 Task: Add a condition where "Channel Is not WeChat" in recently solved tickets.
Action: Mouse moved to (114, 494)
Screenshot: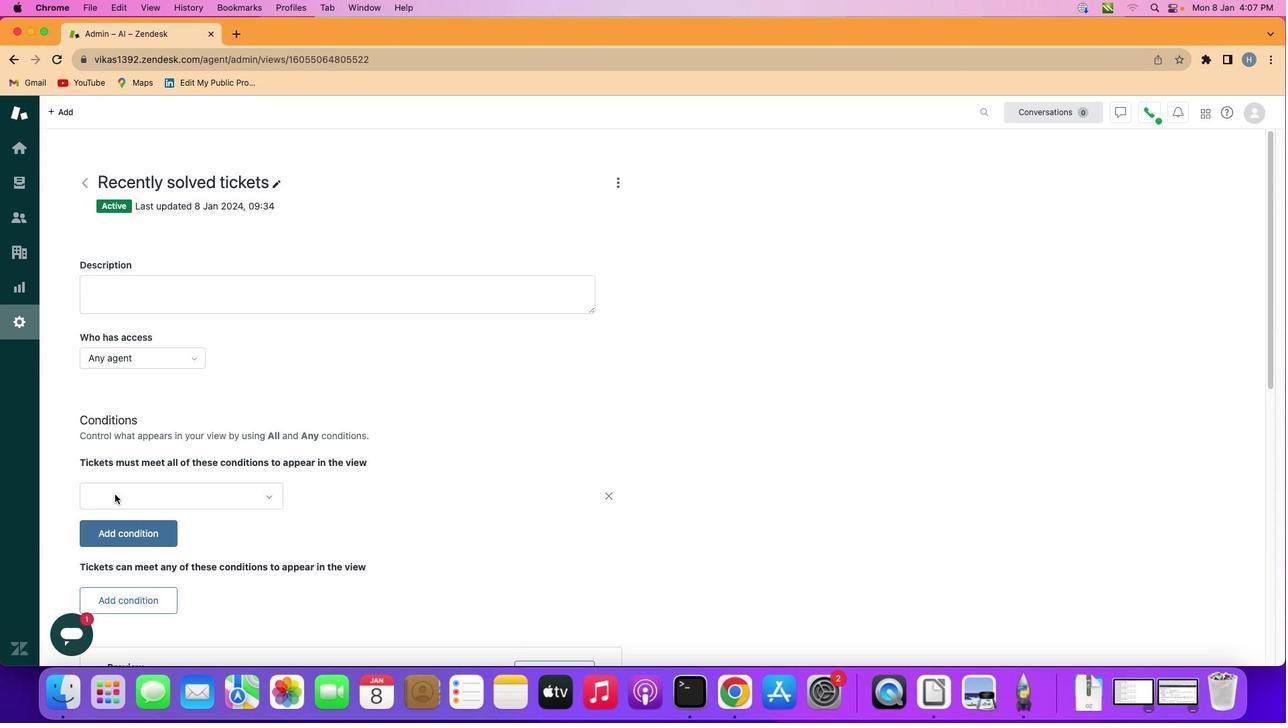 
Action: Mouse pressed left at (114, 494)
Screenshot: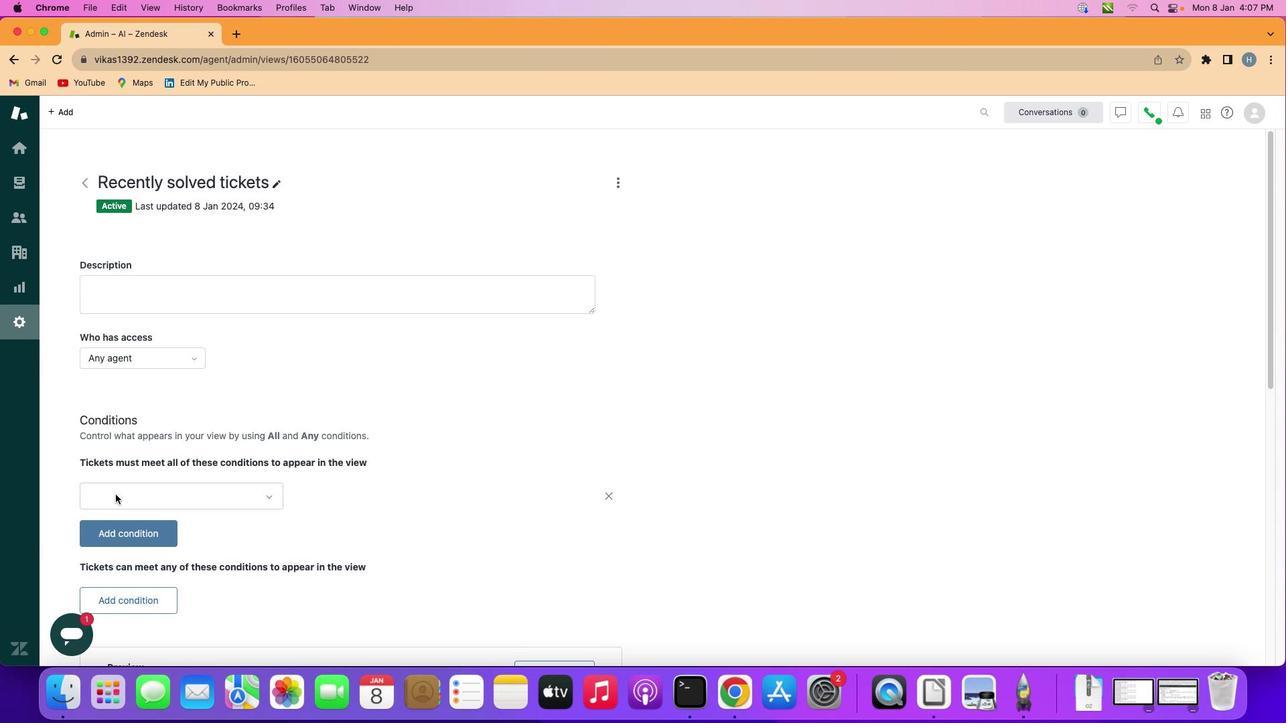 
Action: Mouse moved to (183, 489)
Screenshot: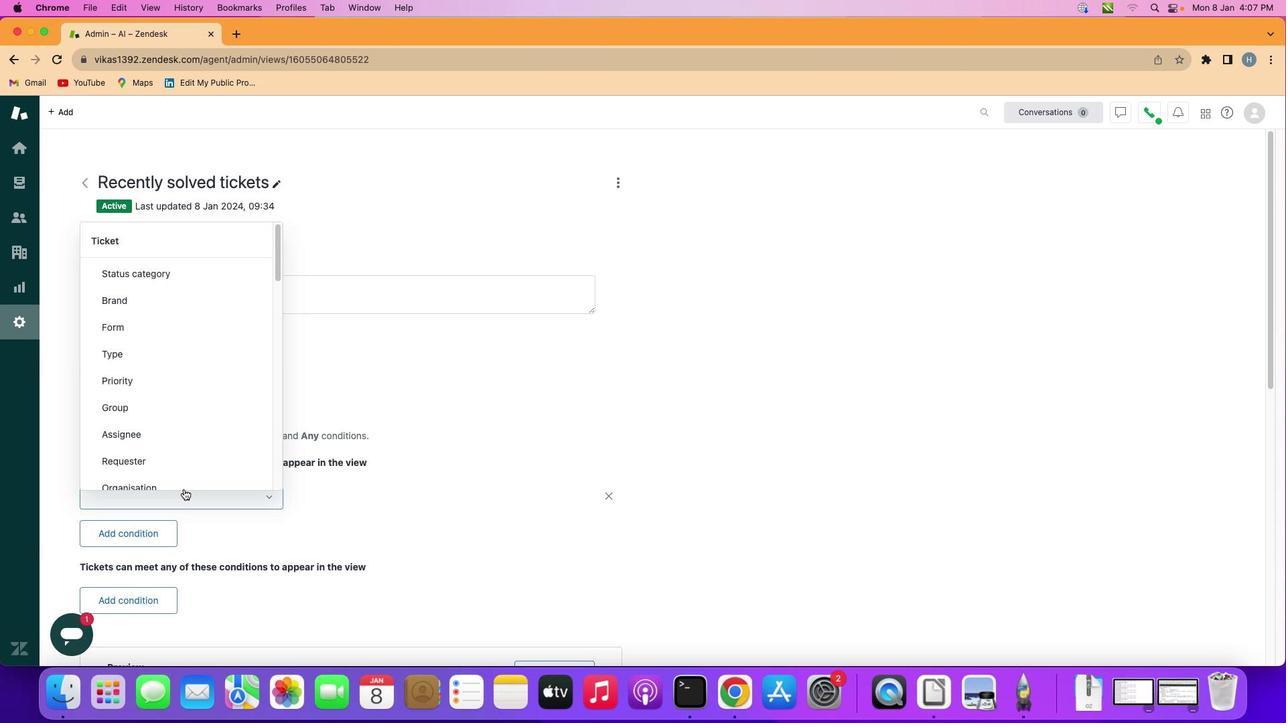 
Action: Mouse pressed left at (183, 489)
Screenshot: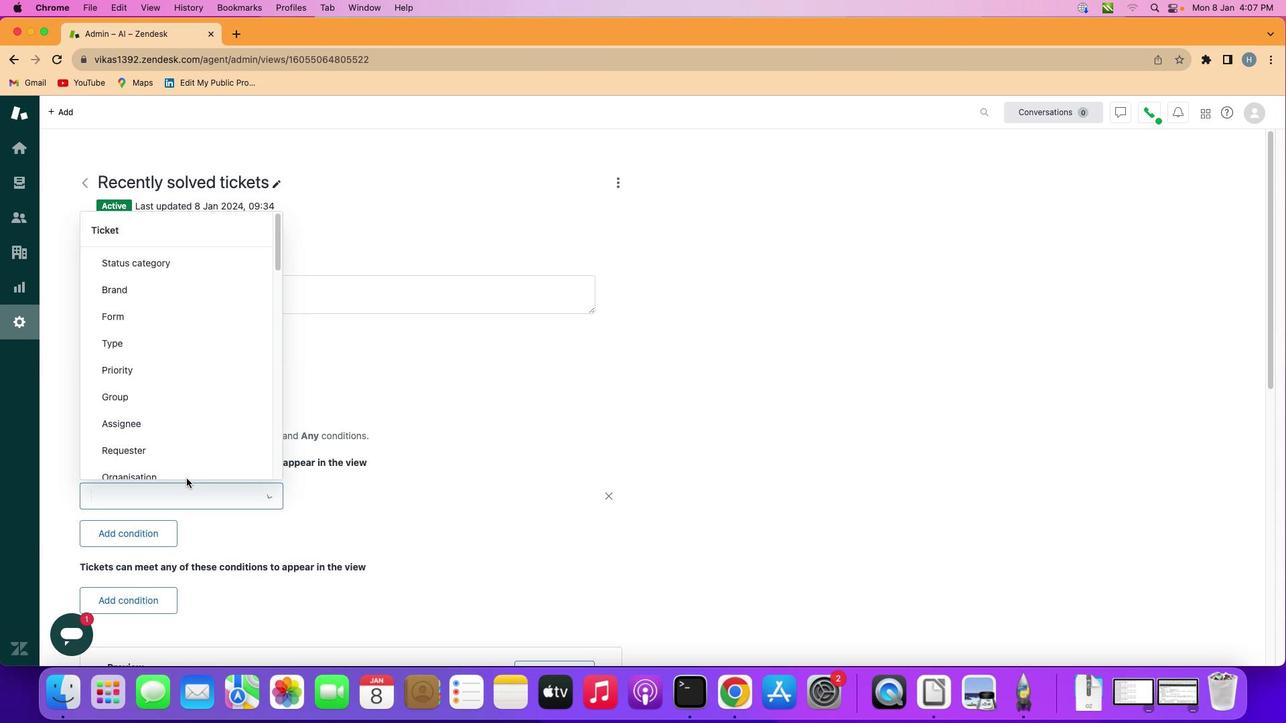 
Action: Mouse moved to (189, 341)
Screenshot: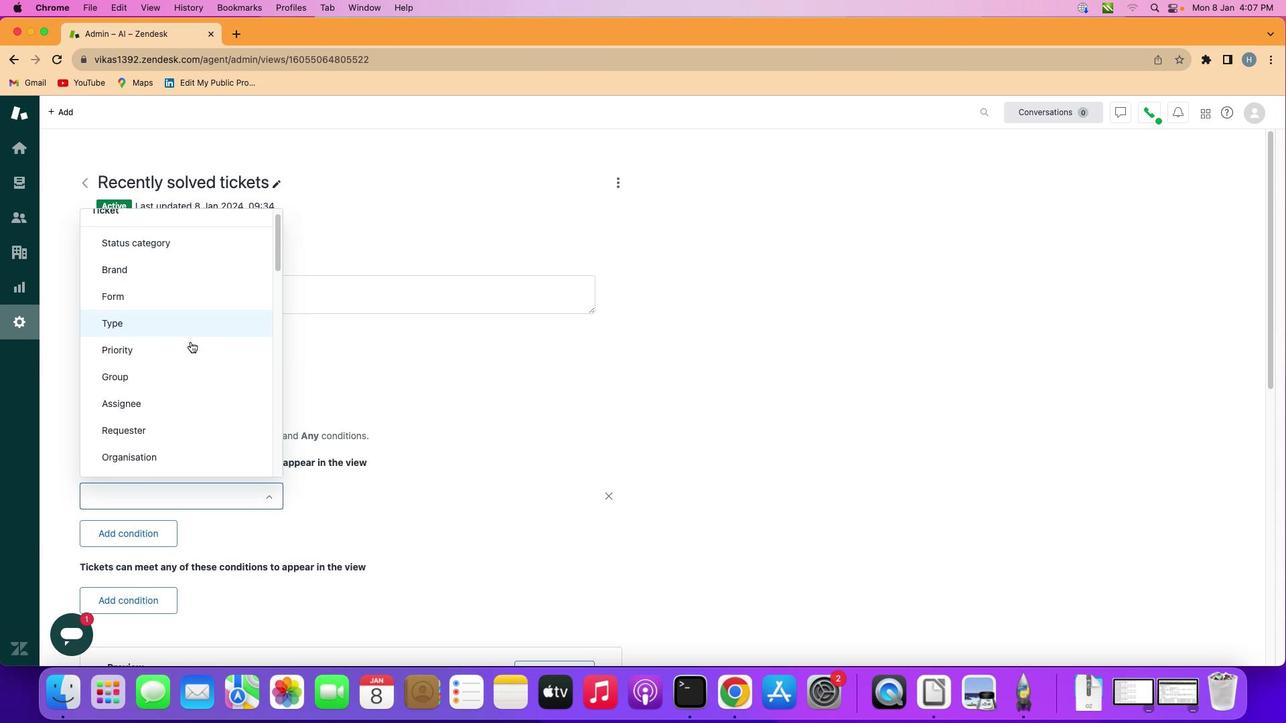 
Action: Mouse scrolled (189, 341) with delta (0, 0)
Screenshot: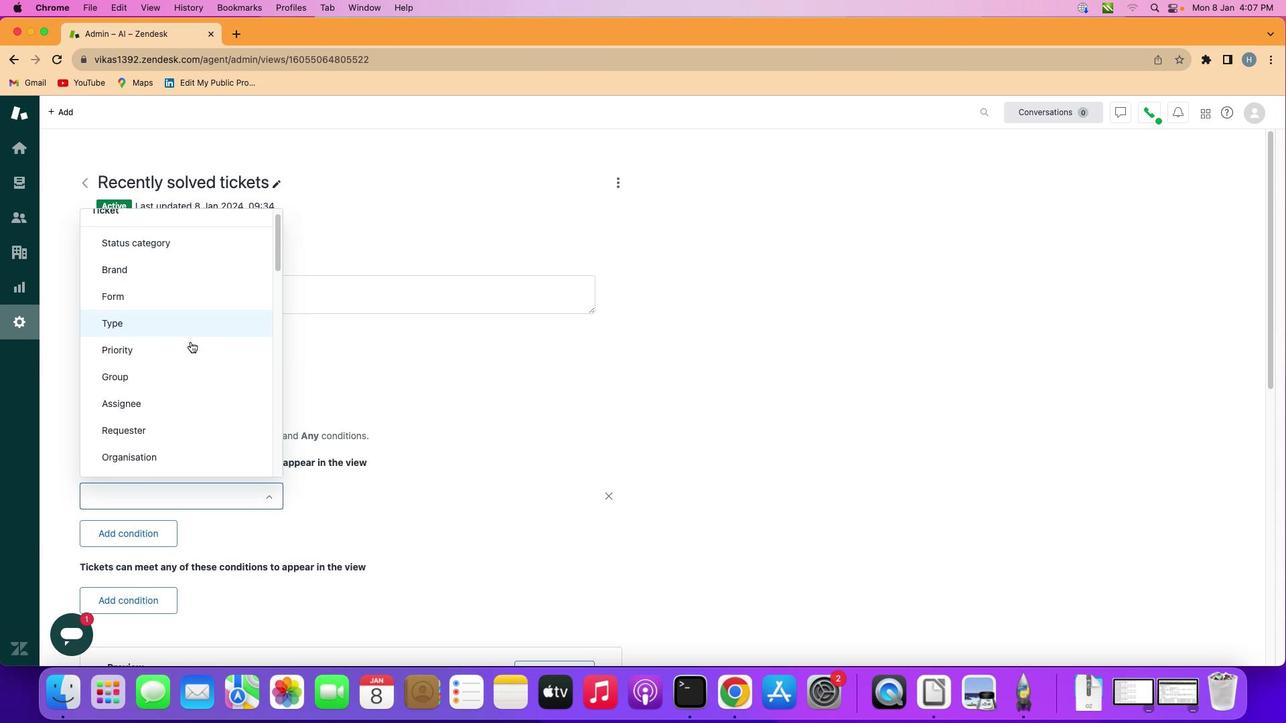 
Action: Mouse scrolled (189, 341) with delta (0, 0)
Screenshot: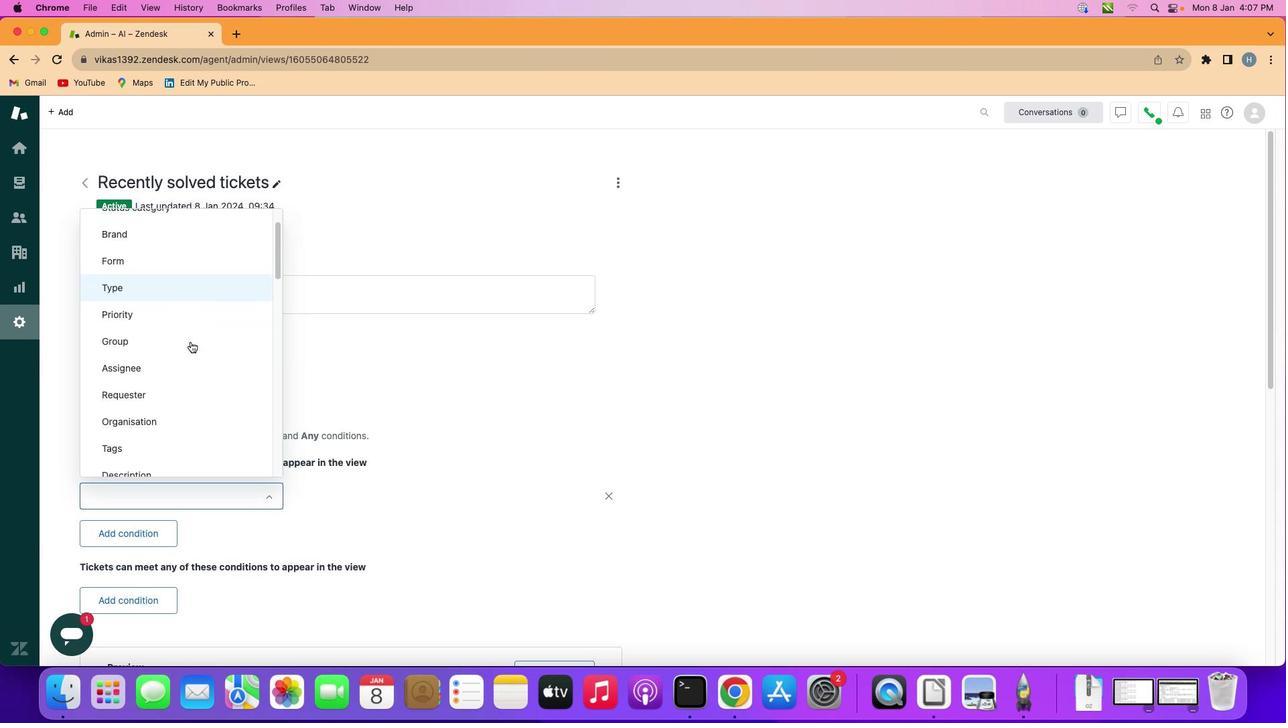 
Action: Mouse moved to (189, 341)
Screenshot: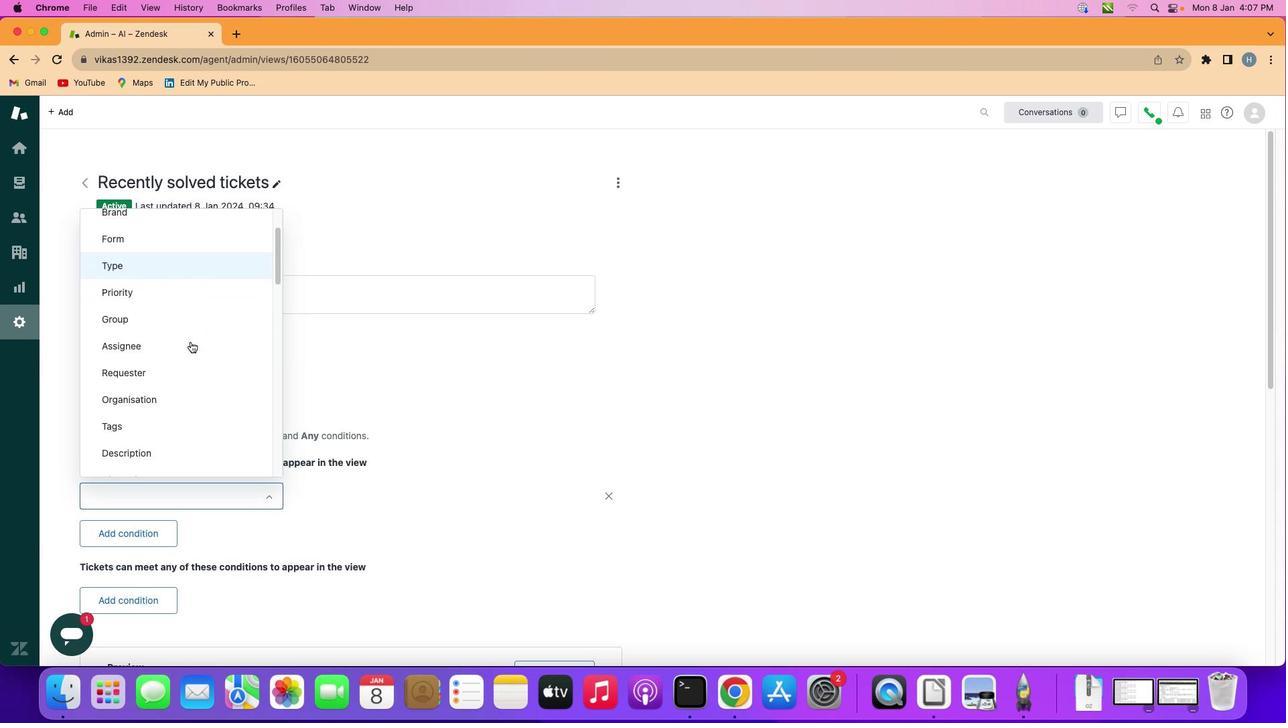 
Action: Mouse scrolled (189, 341) with delta (0, -1)
Screenshot: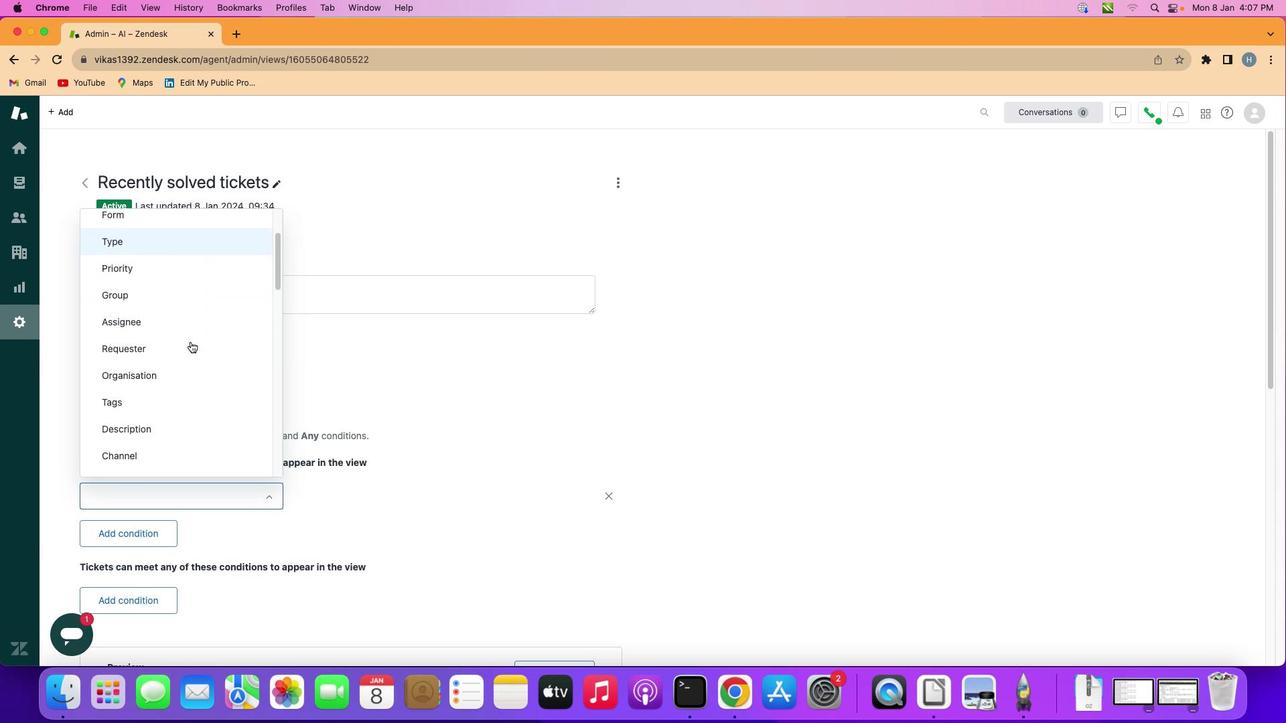 
Action: Mouse scrolled (189, 341) with delta (0, -1)
Screenshot: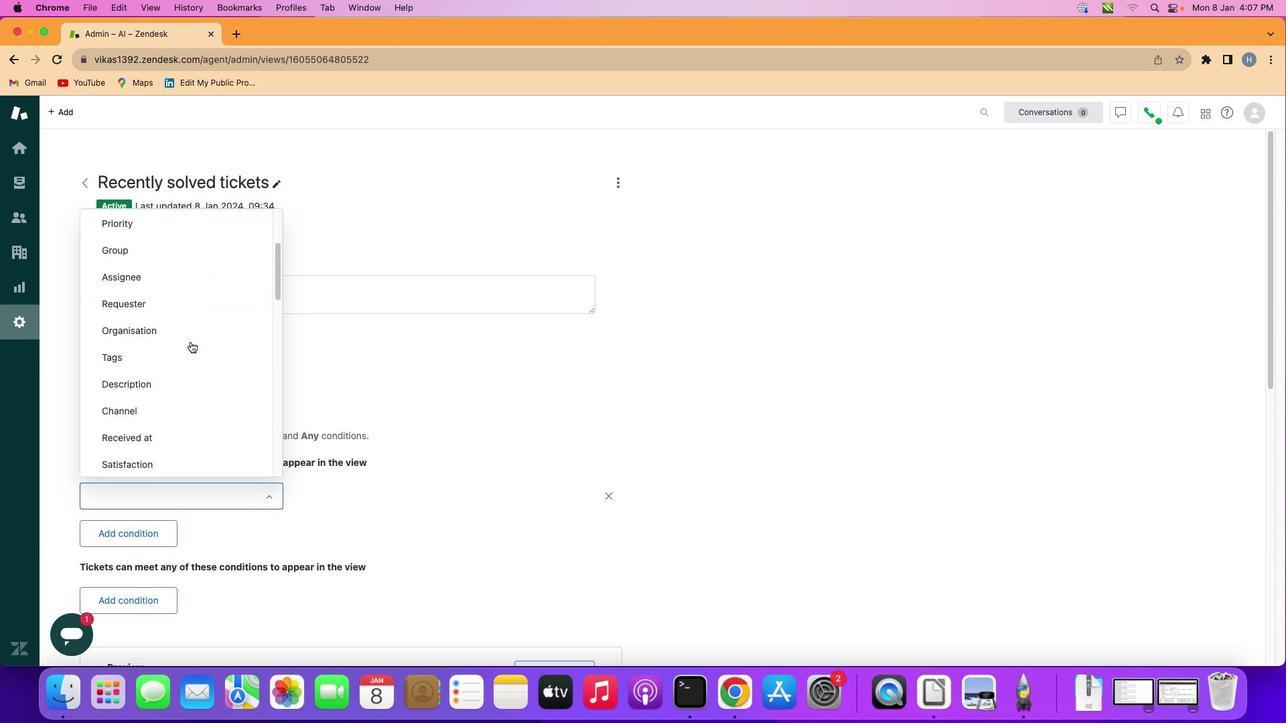 
Action: Mouse scrolled (189, 341) with delta (0, -1)
Screenshot: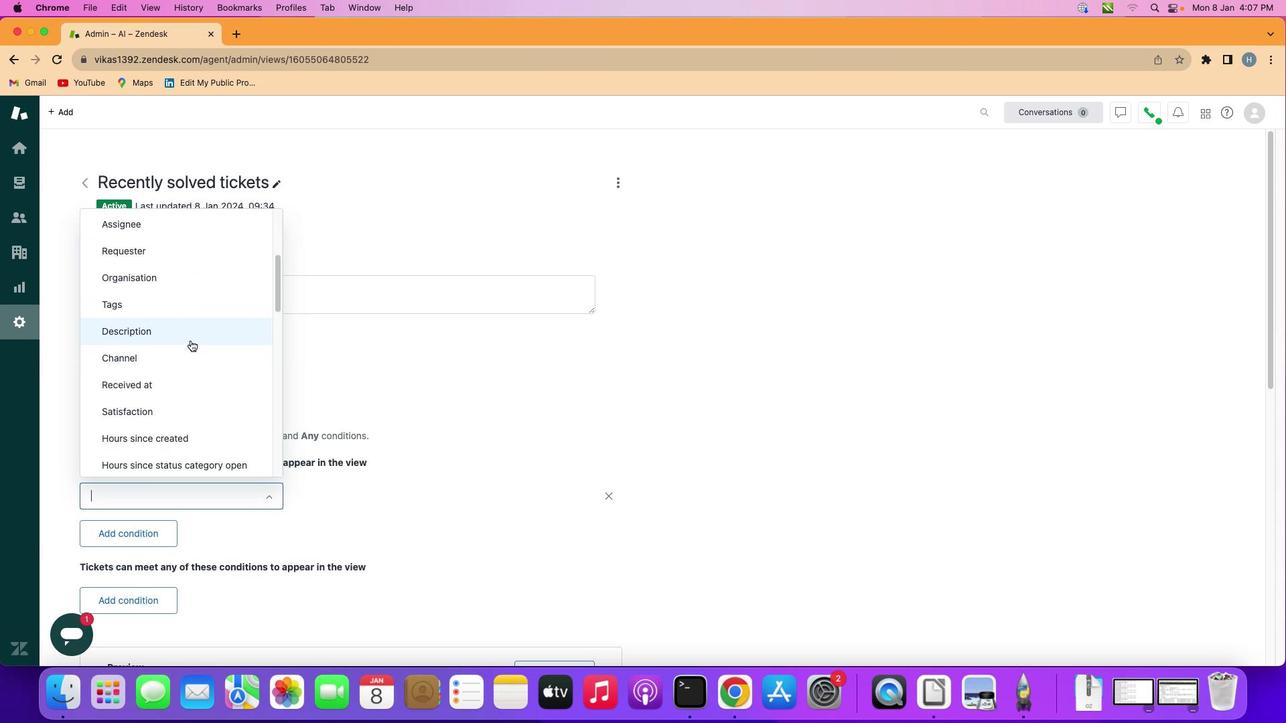
Action: Mouse moved to (188, 351)
Screenshot: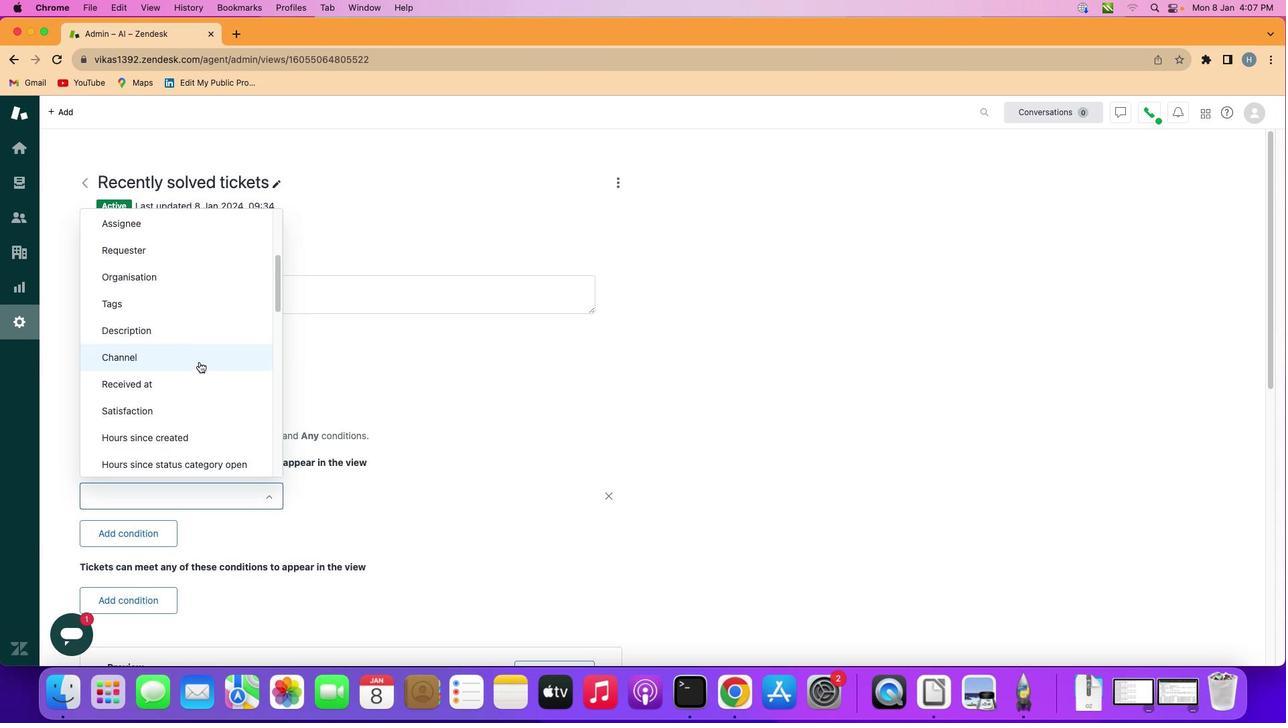 
Action: Mouse pressed left at (188, 351)
Screenshot: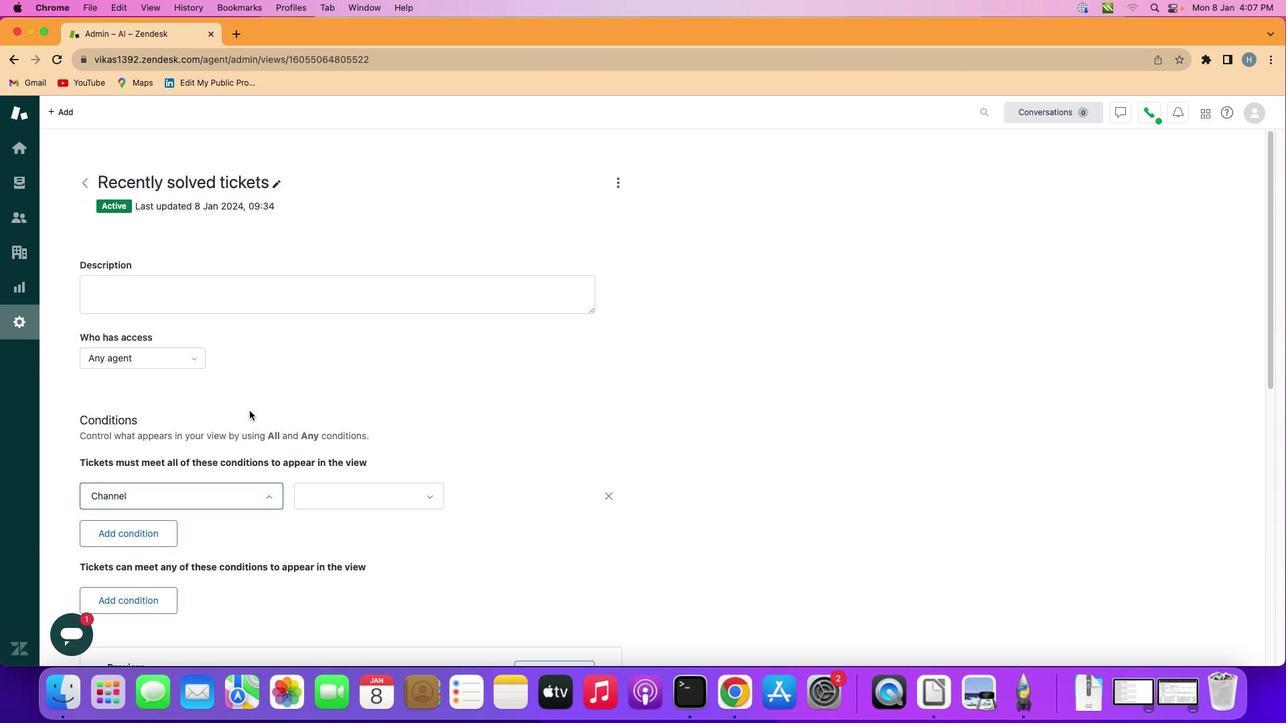 
Action: Mouse moved to (359, 476)
Screenshot: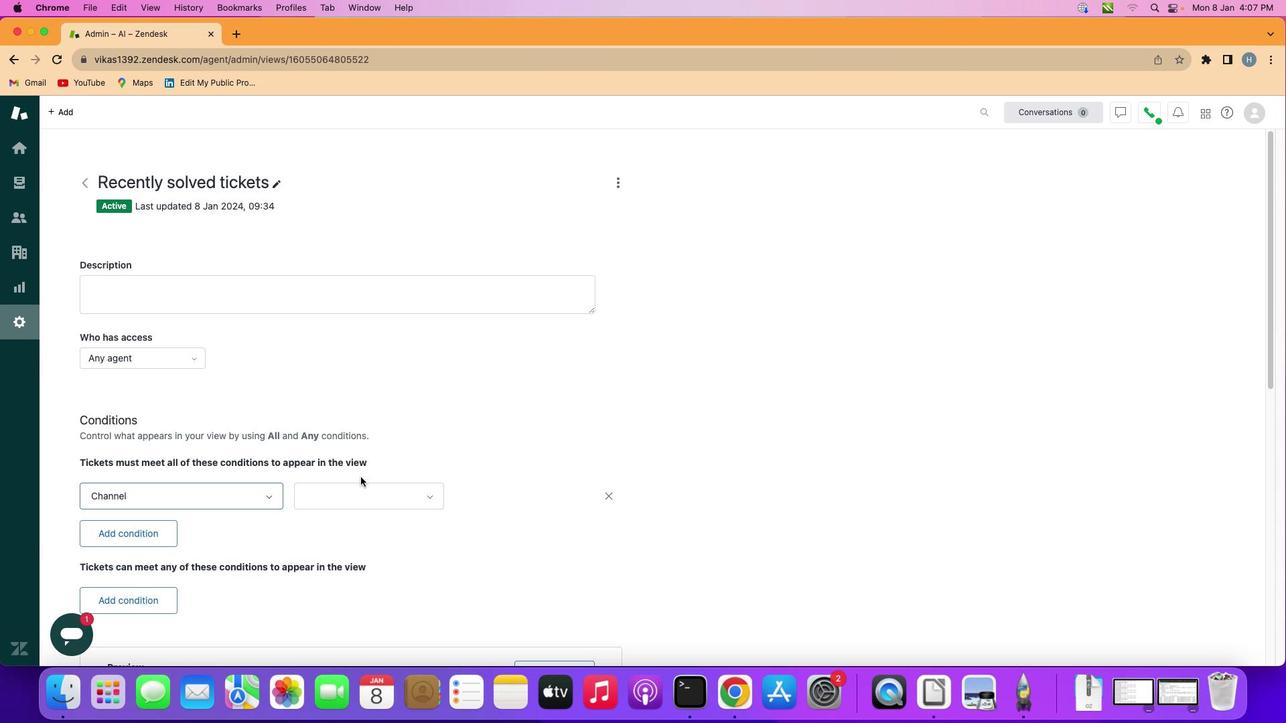 
Action: Mouse pressed left at (359, 476)
Screenshot: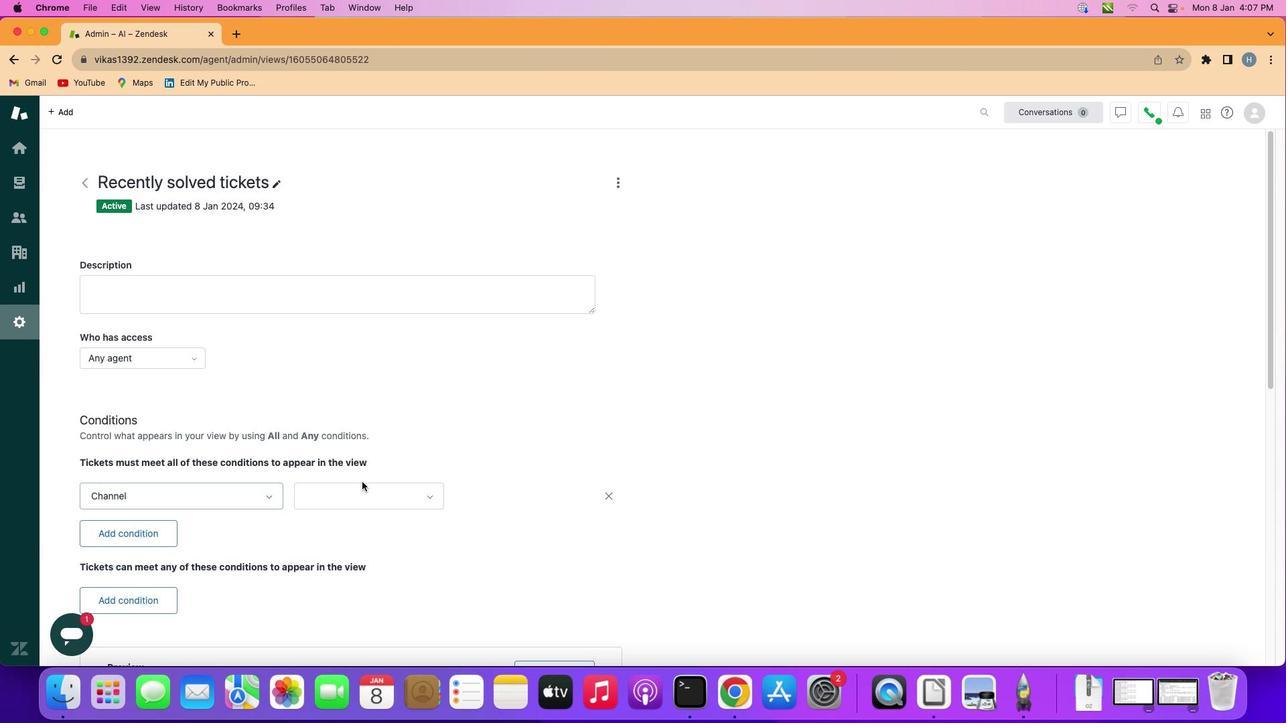
Action: Mouse moved to (362, 493)
Screenshot: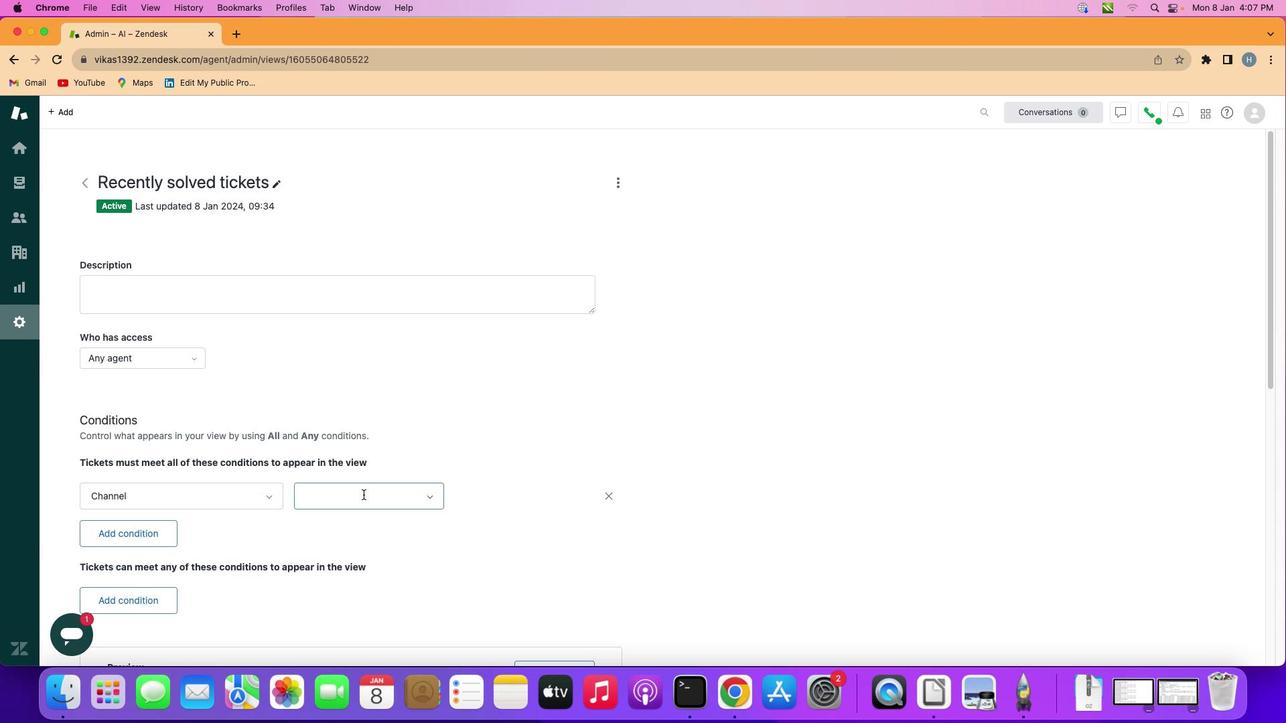 
Action: Mouse pressed left at (362, 493)
Screenshot: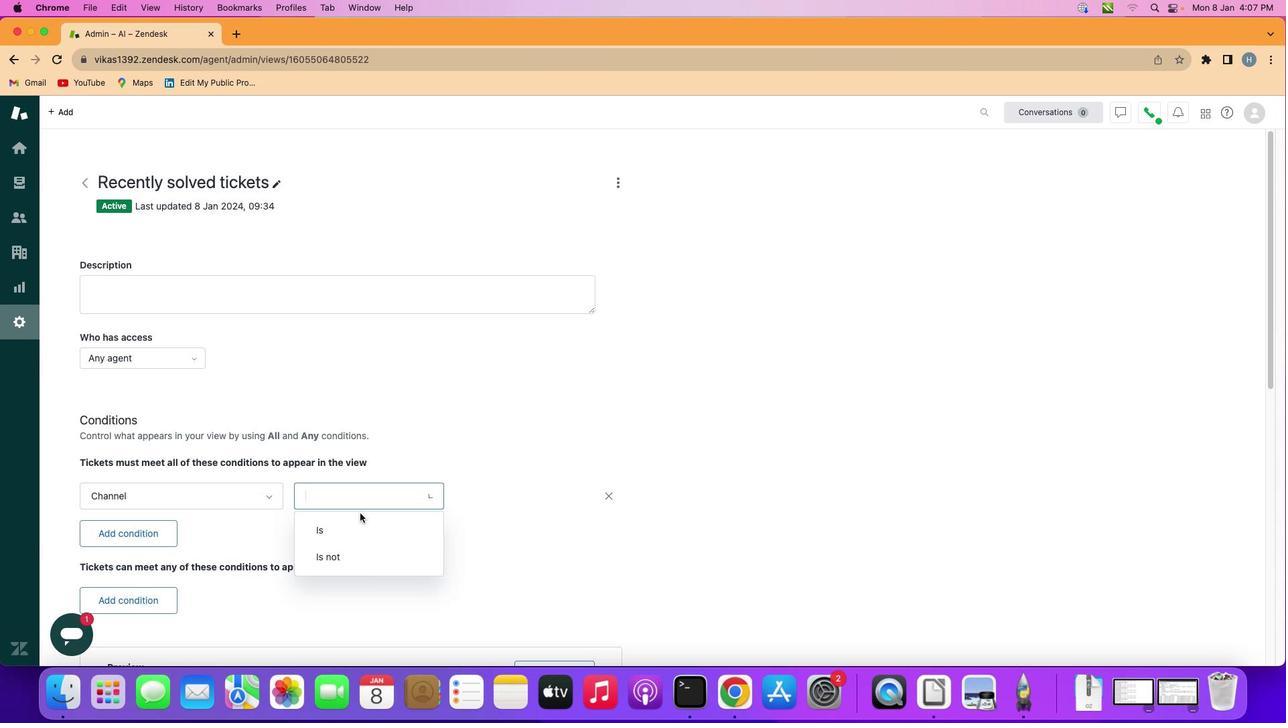 
Action: Mouse moved to (354, 556)
Screenshot: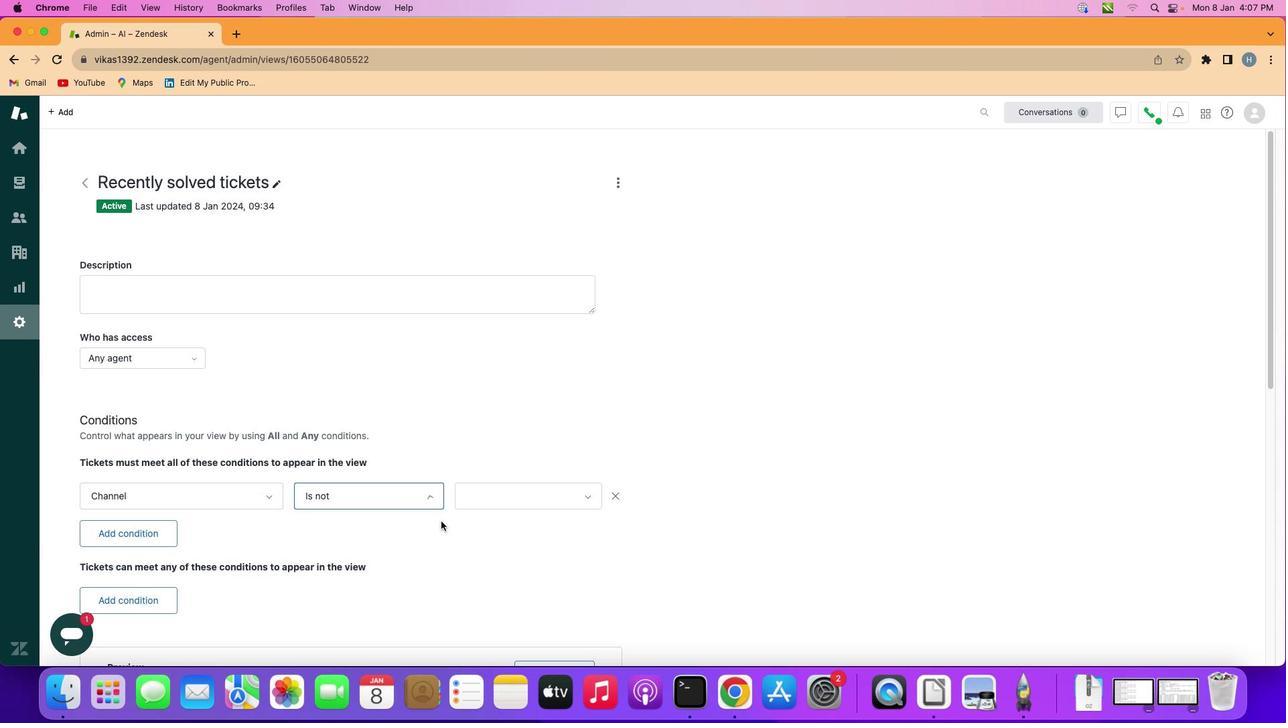 
Action: Mouse pressed left at (354, 556)
Screenshot: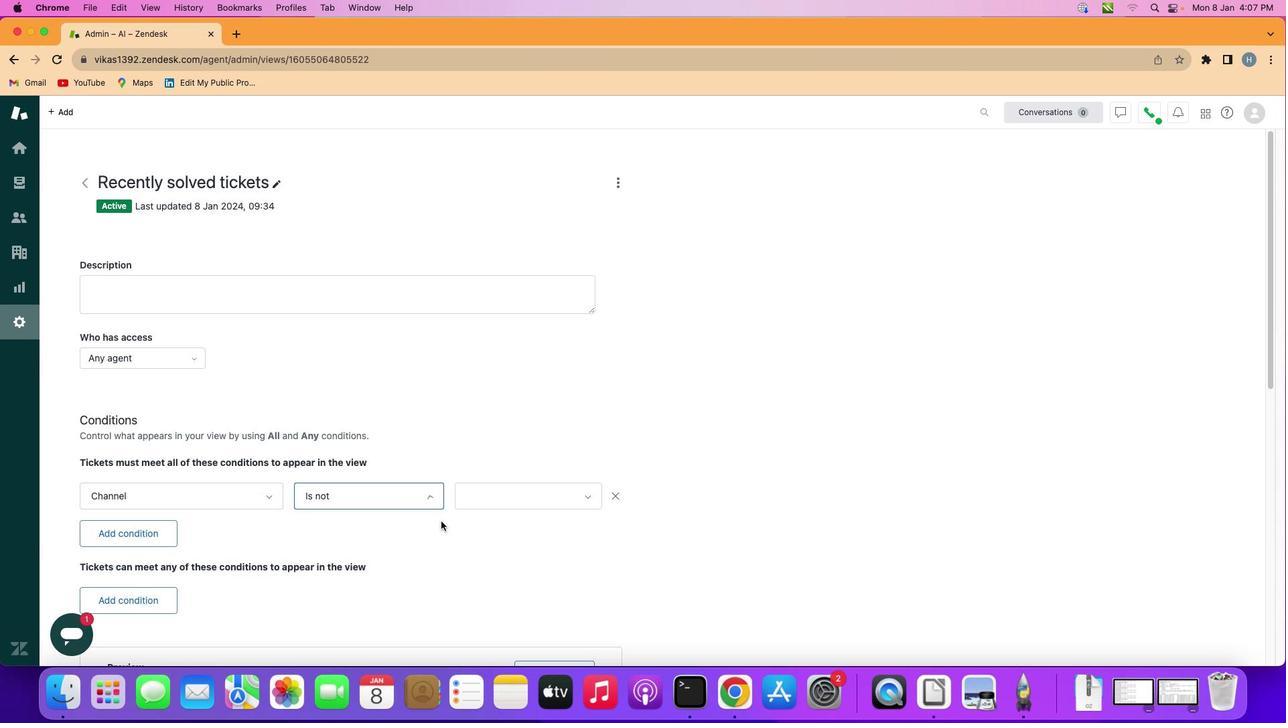 
Action: Mouse moved to (507, 500)
Screenshot: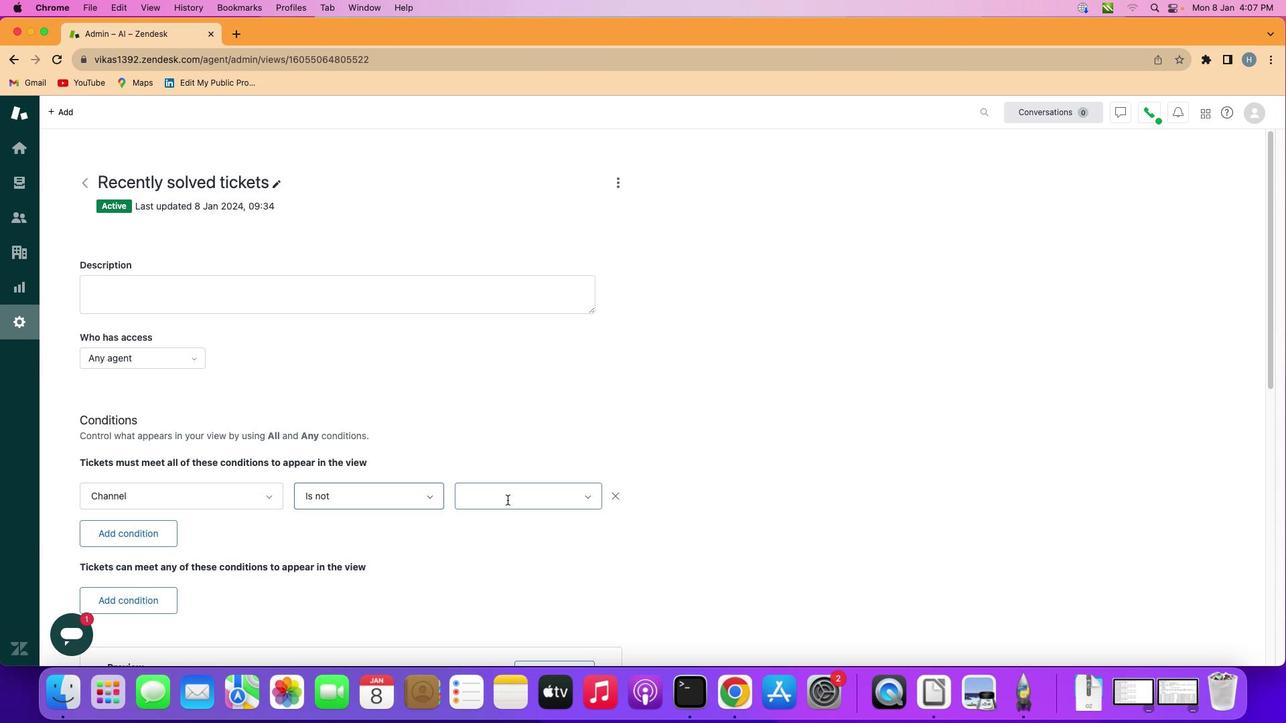 
Action: Mouse pressed left at (507, 500)
Screenshot: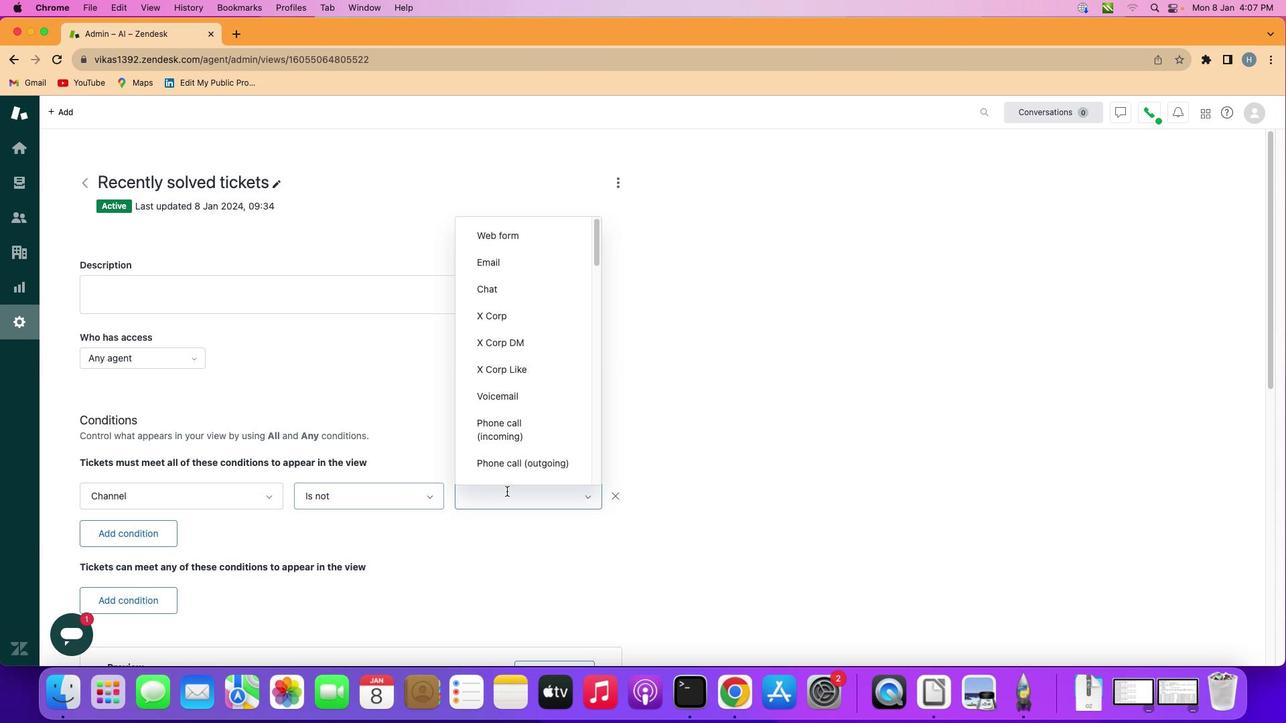 
Action: Mouse moved to (495, 383)
Screenshot: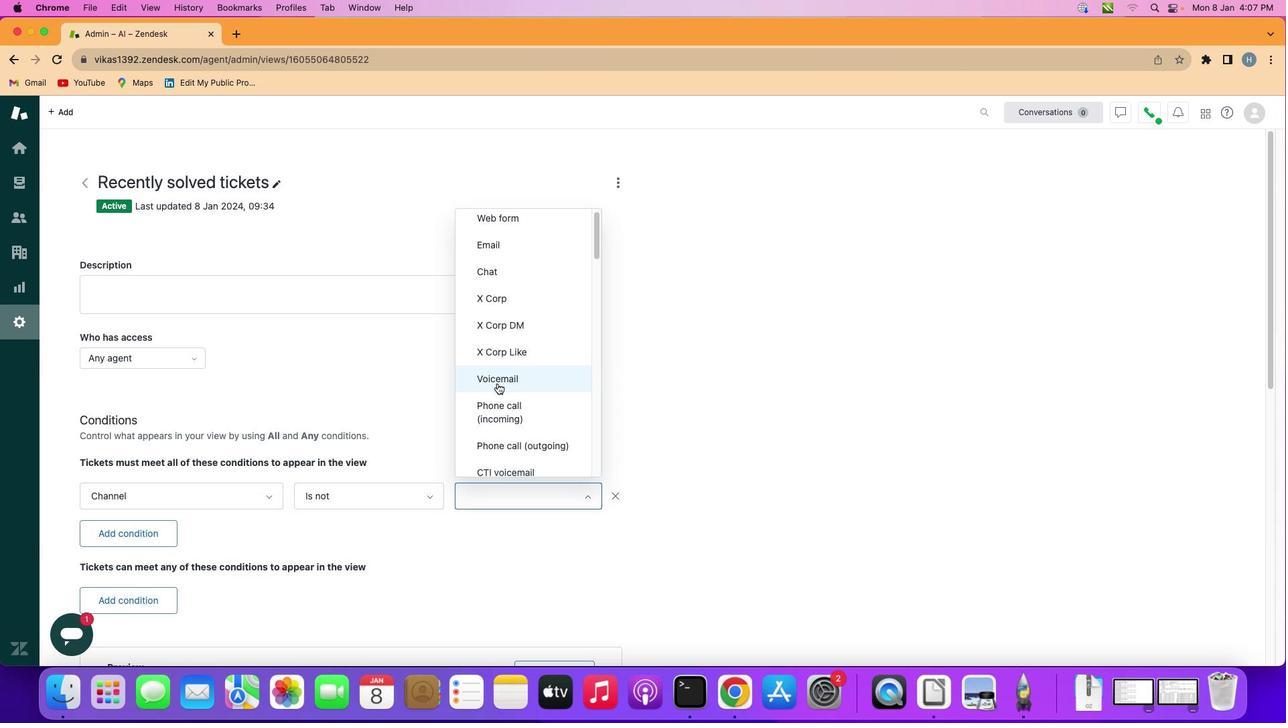 
Action: Mouse scrolled (495, 383) with delta (0, 0)
Screenshot: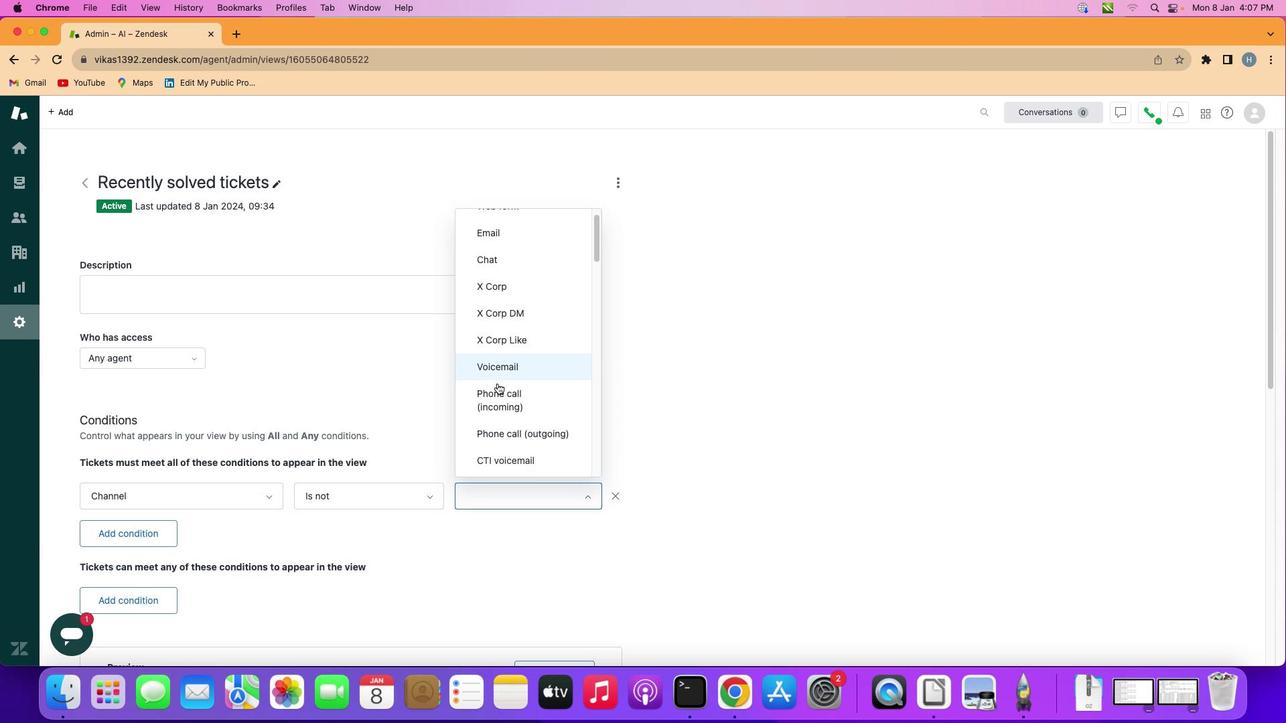 
Action: Mouse moved to (496, 383)
Screenshot: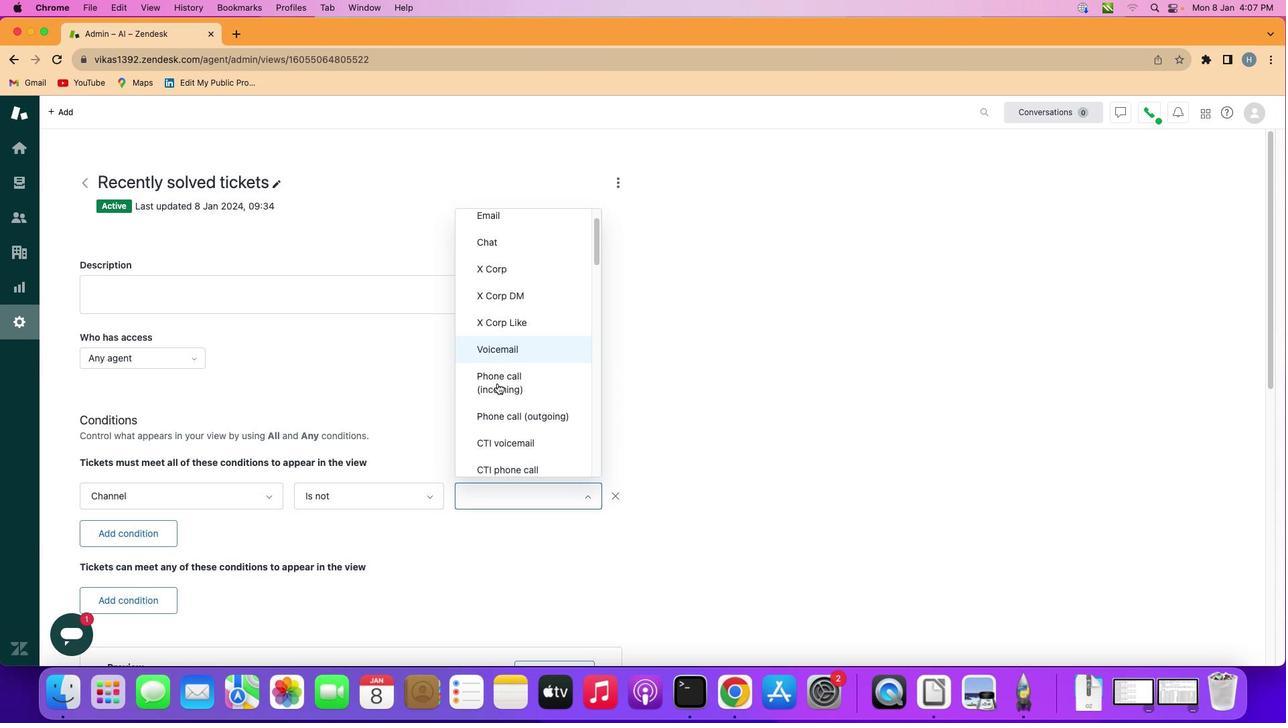 
Action: Mouse scrolled (496, 383) with delta (0, 0)
Screenshot: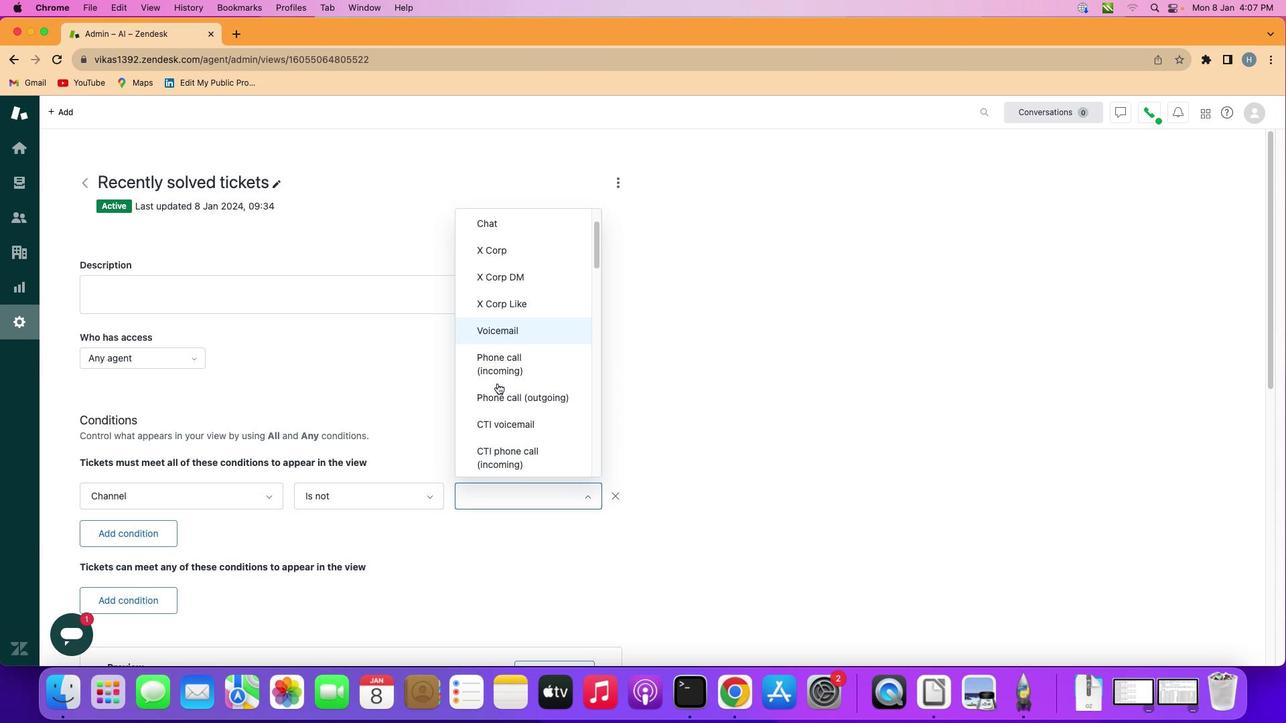 
Action: Mouse moved to (496, 382)
Screenshot: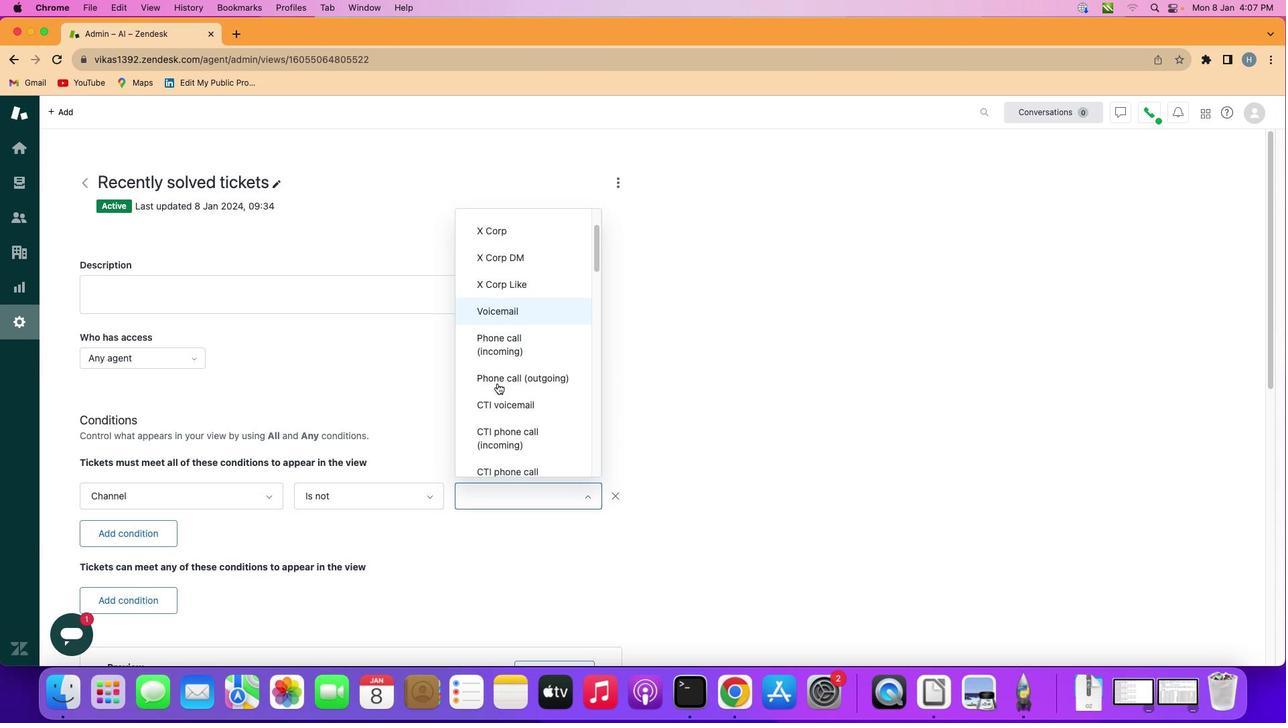 
Action: Mouse scrolled (496, 382) with delta (0, -1)
Screenshot: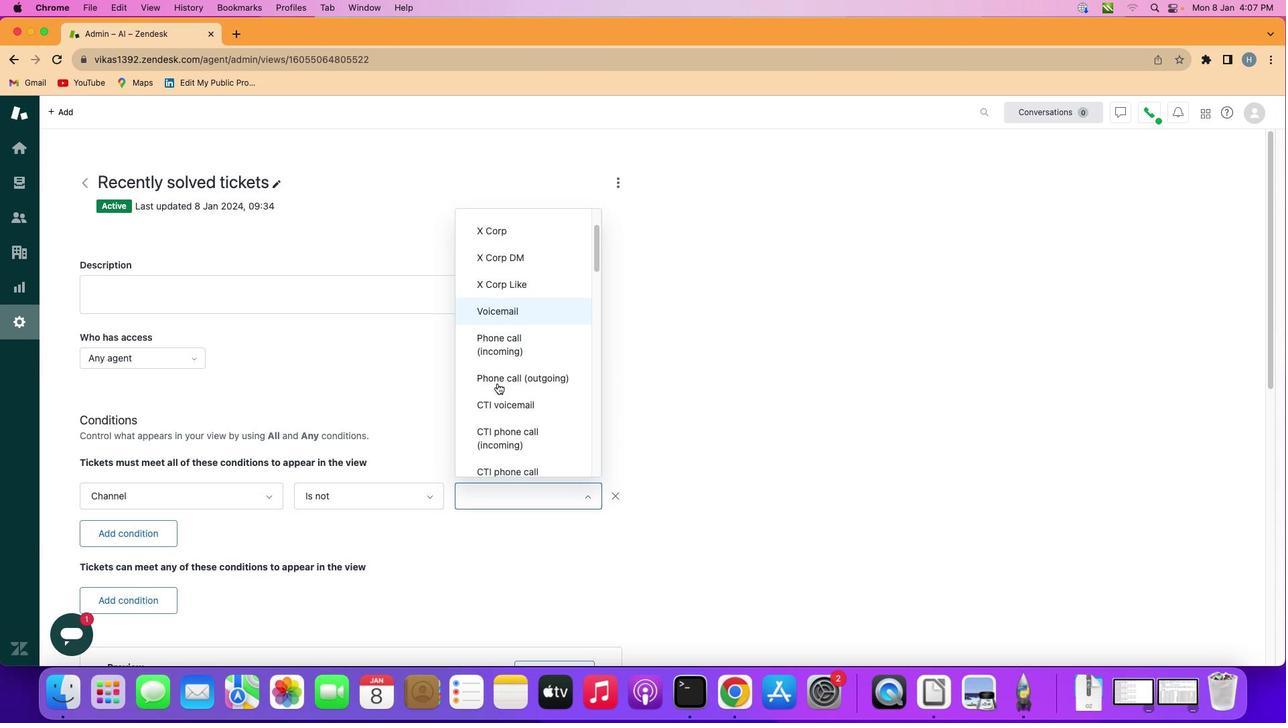 
Action: Mouse moved to (496, 382)
Screenshot: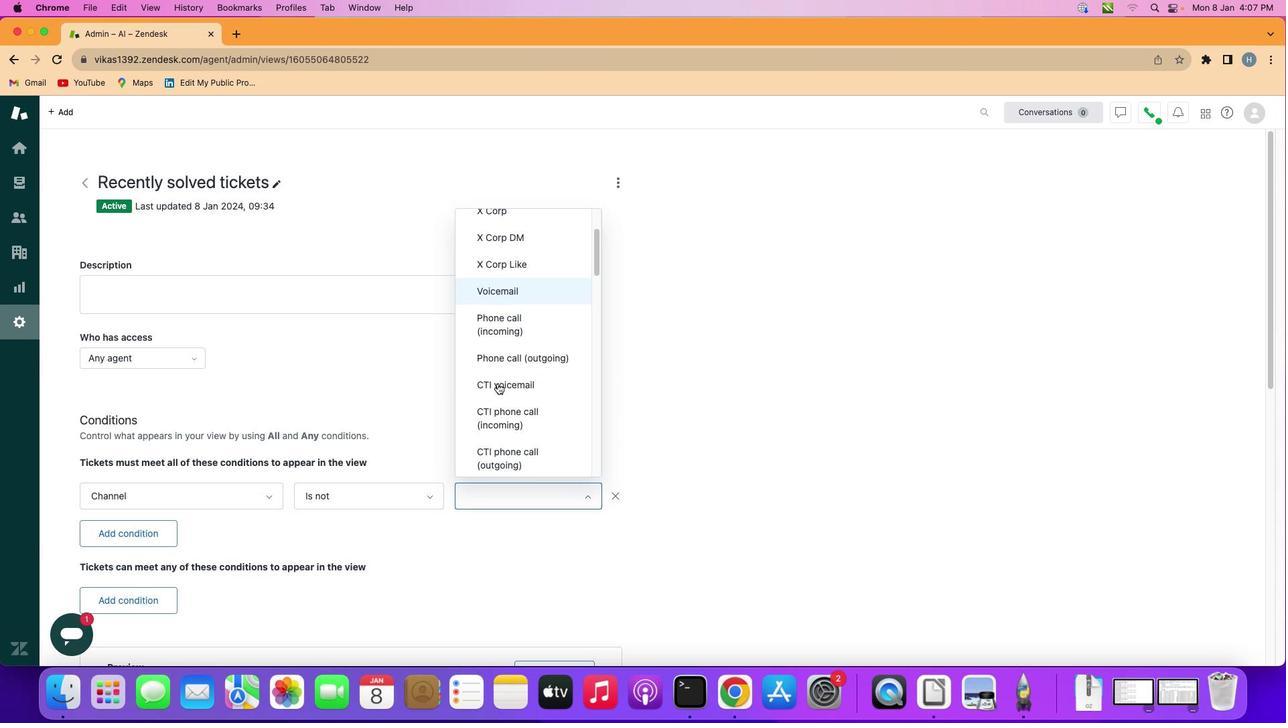
Action: Mouse scrolled (496, 382) with delta (0, -1)
Screenshot: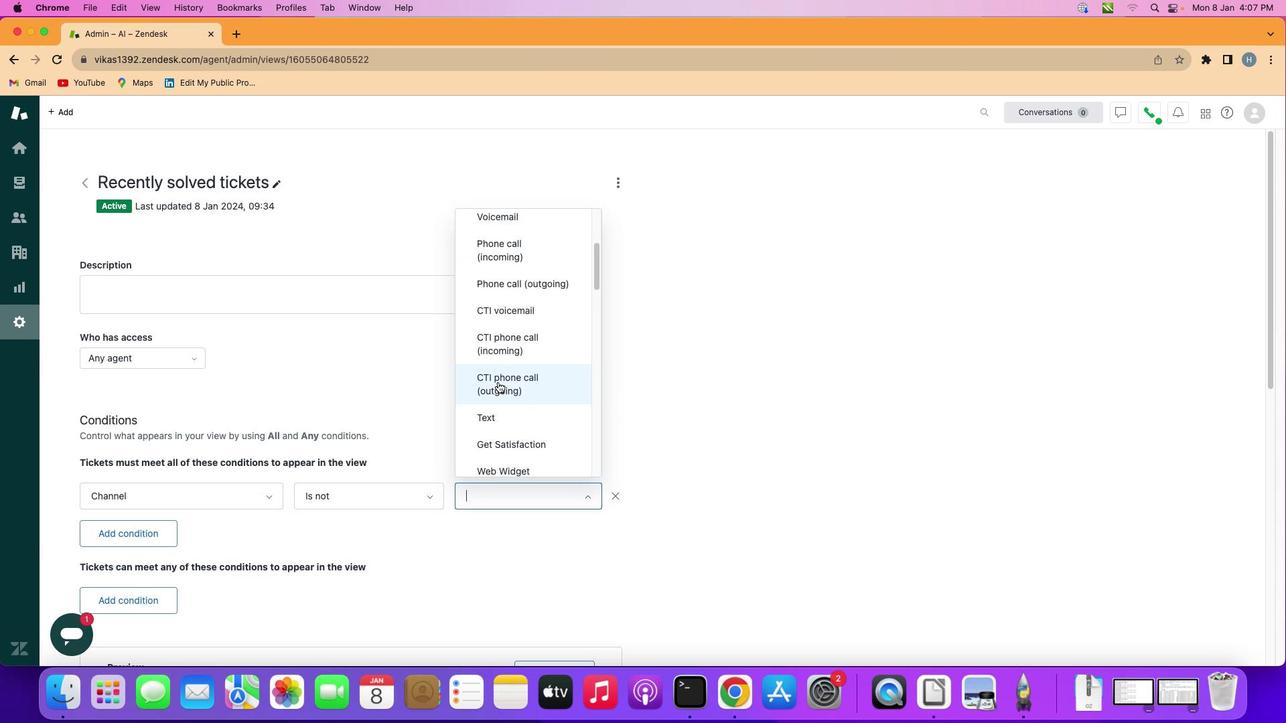 
Action: Mouse scrolled (496, 382) with delta (0, -1)
Screenshot: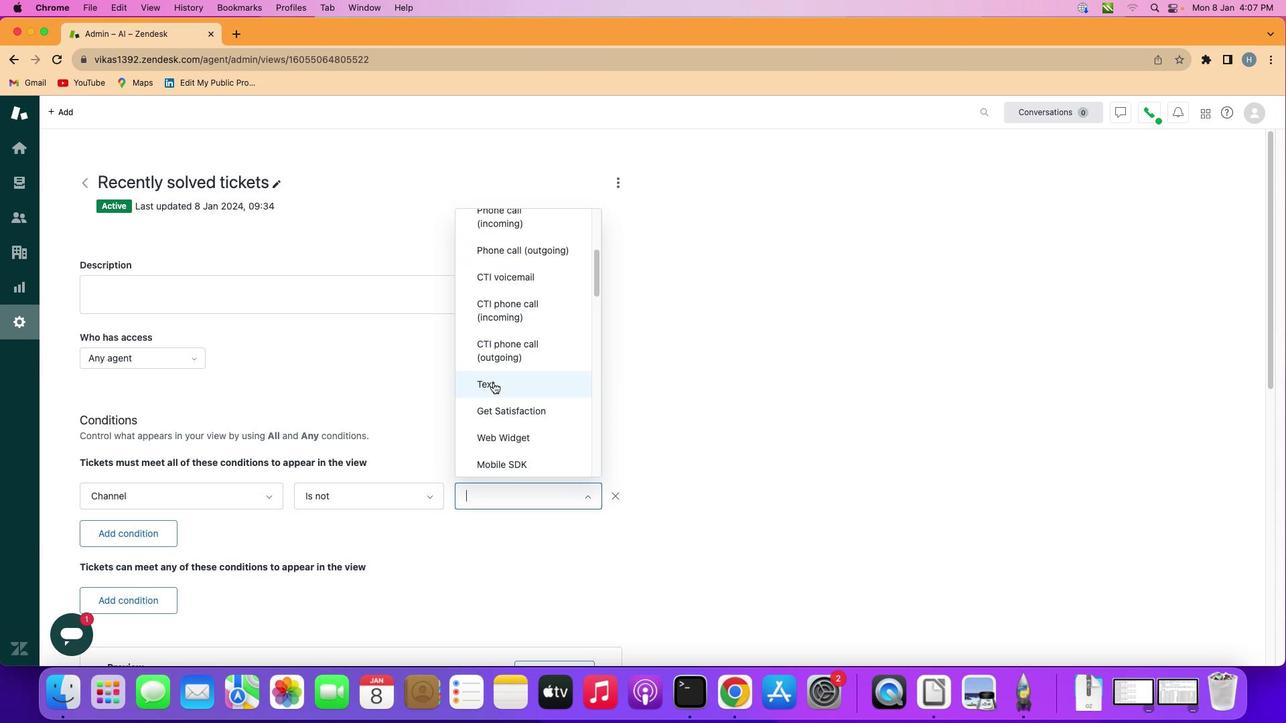 
Action: Mouse moved to (496, 387)
Screenshot: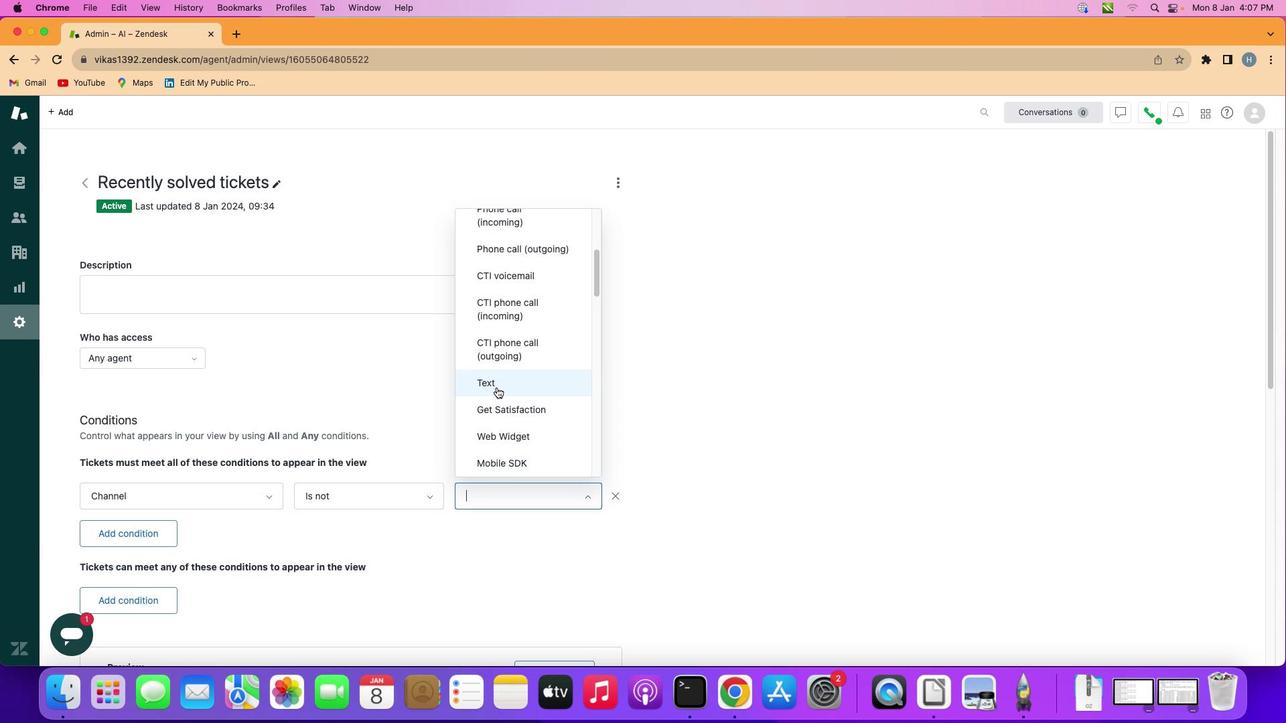 
Action: Mouse scrolled (496, 387) with delta (0, 0)
Screenshot: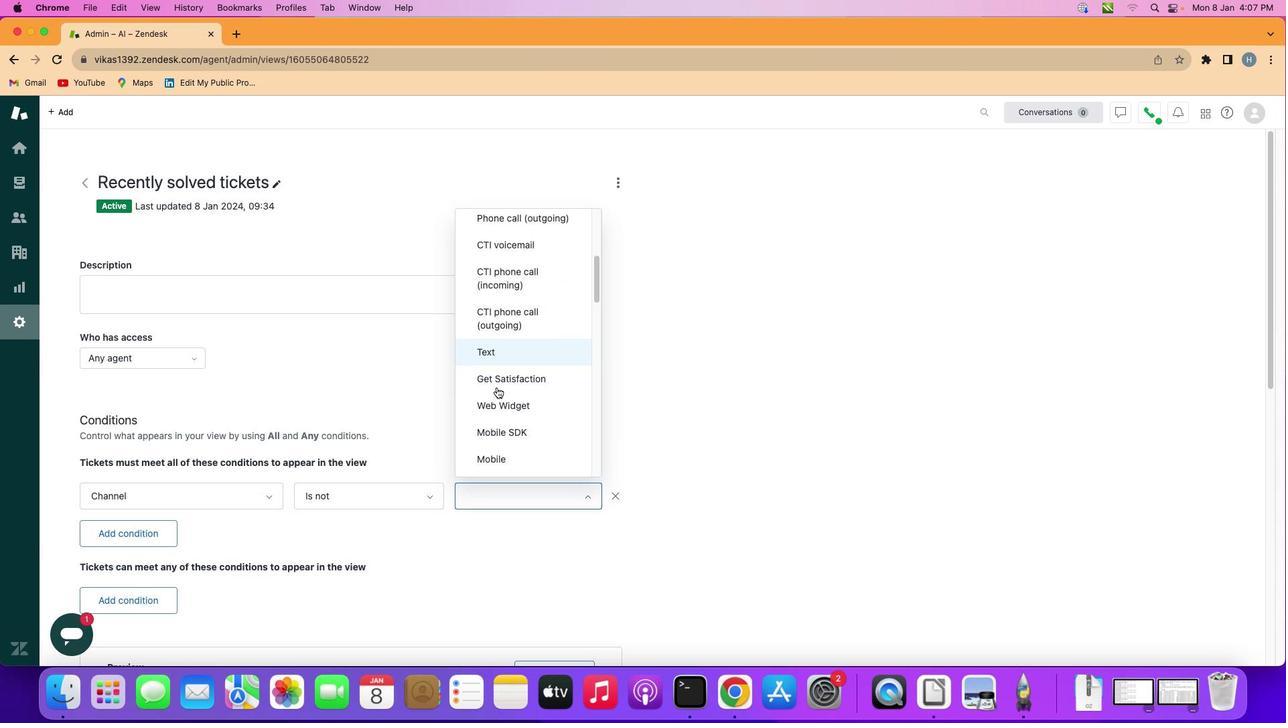 
Action: Mouse scrolled (496, 387) with delta (0, 0)
Screenshot: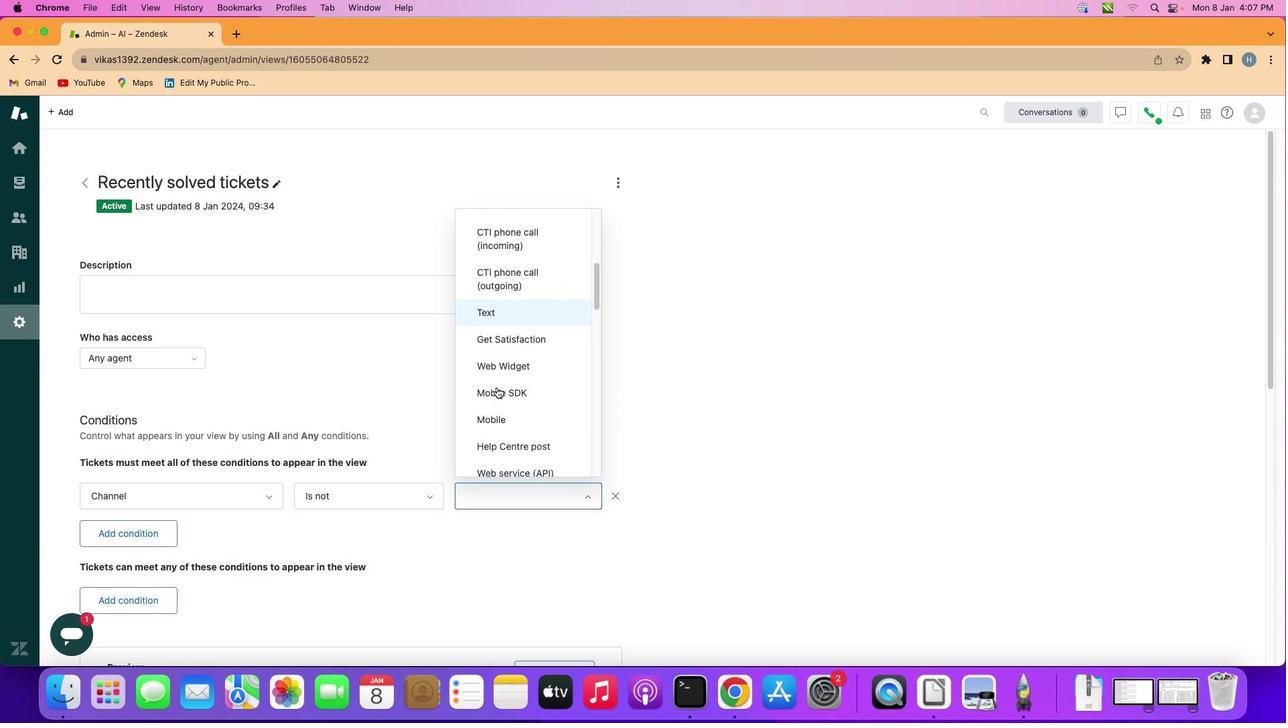 
Action: Mouse scrolled (496, 387) with delta (0, -1)
Screenshot: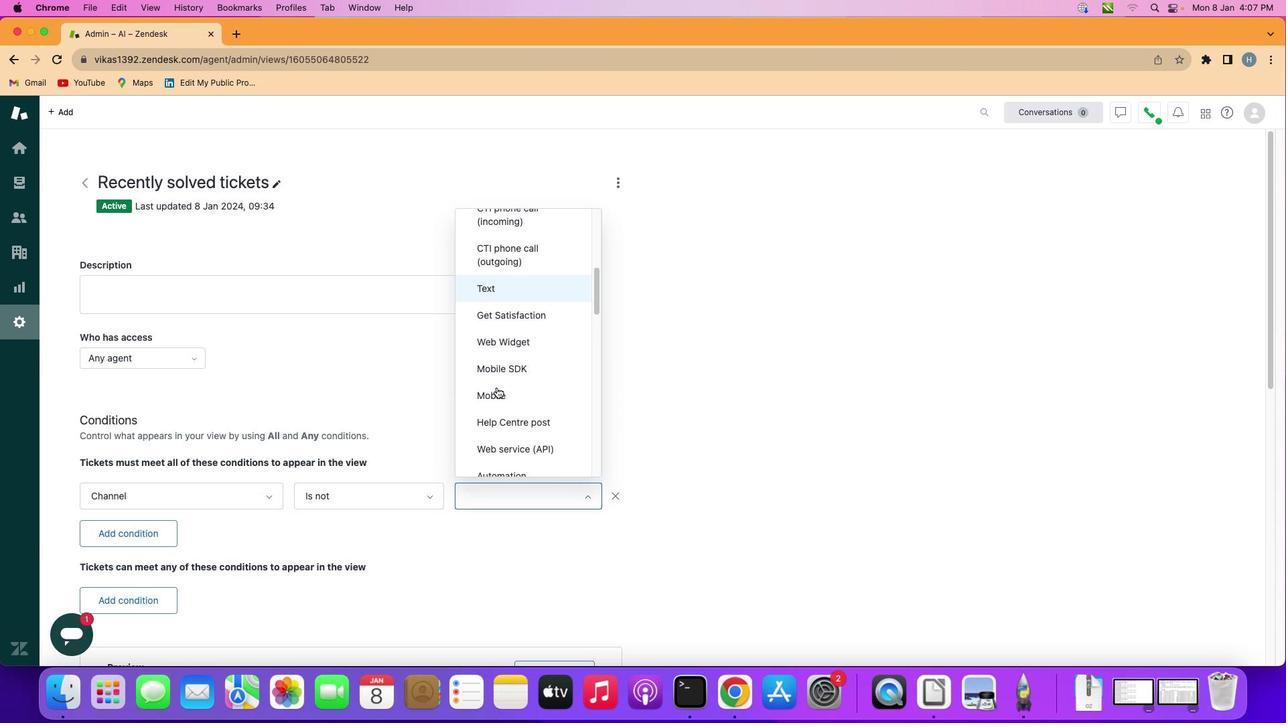 
Action: Mouse scrolled (496, 387) with delta (0, -1)
Screenshot: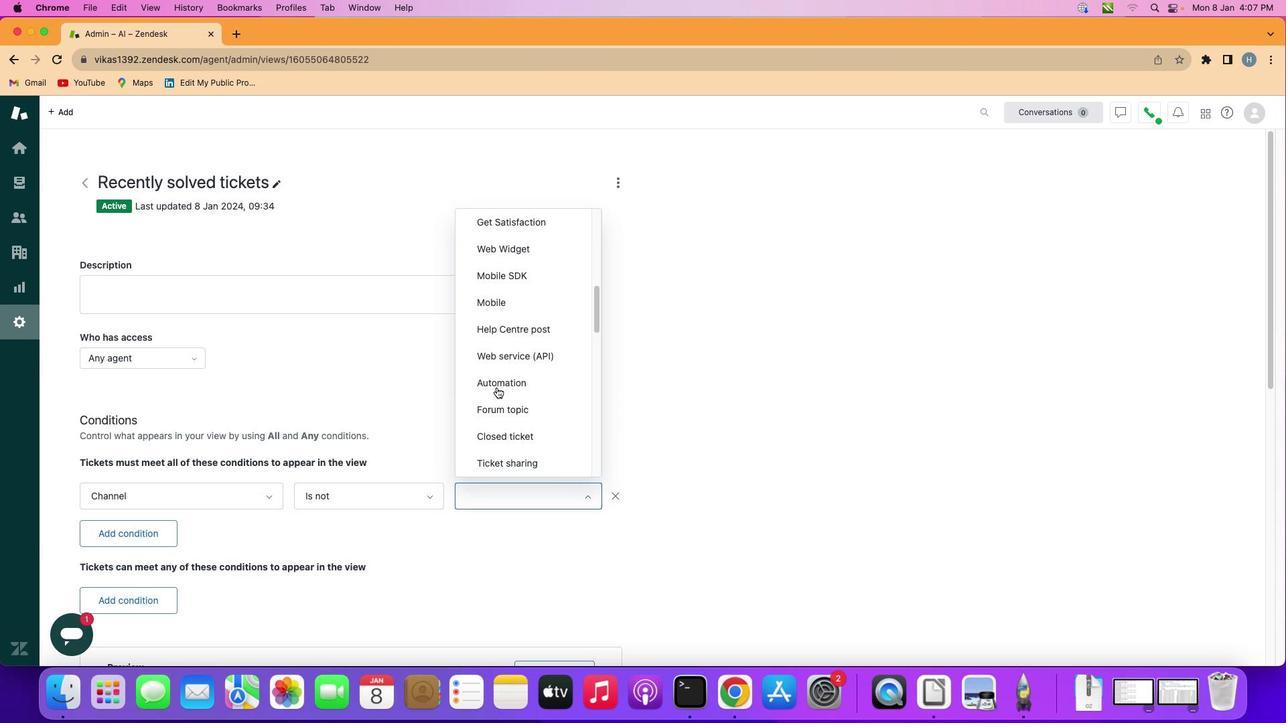 
Action: Mouse scrolled (496, 387) with delta (0, -2)
Screenshot: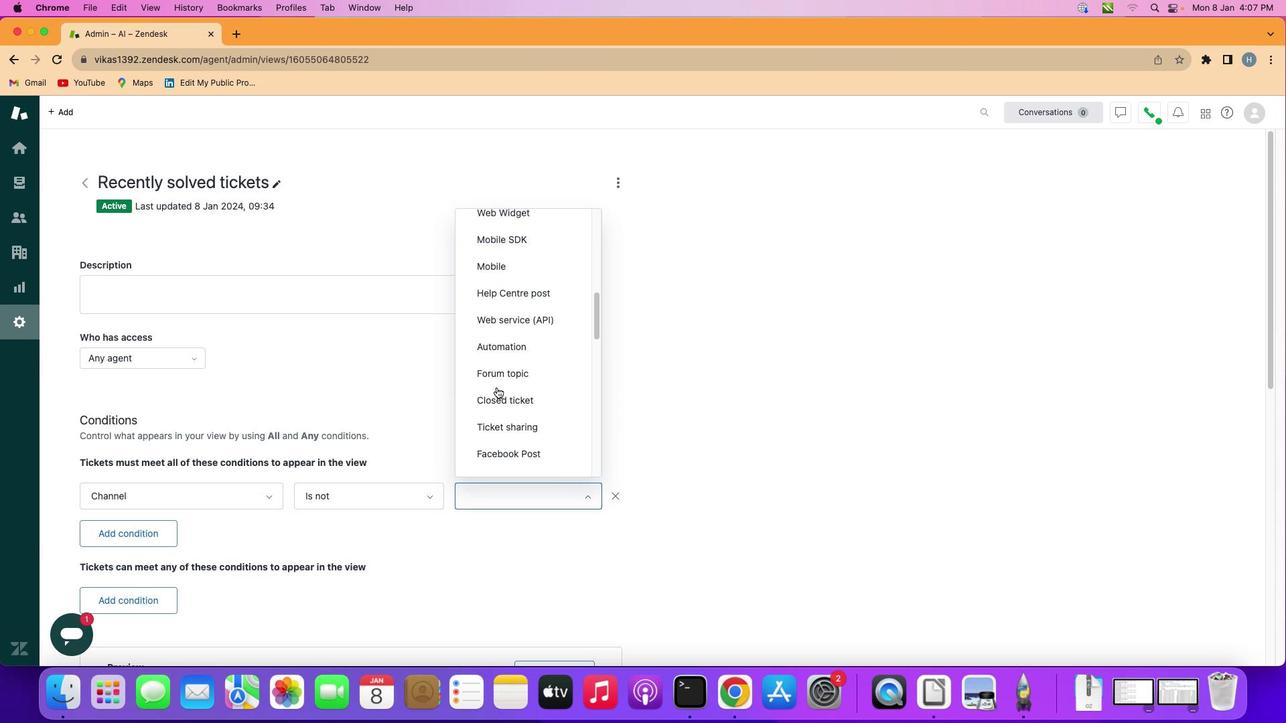 
Action: Mouse moved to (493, 387)
Screenshot: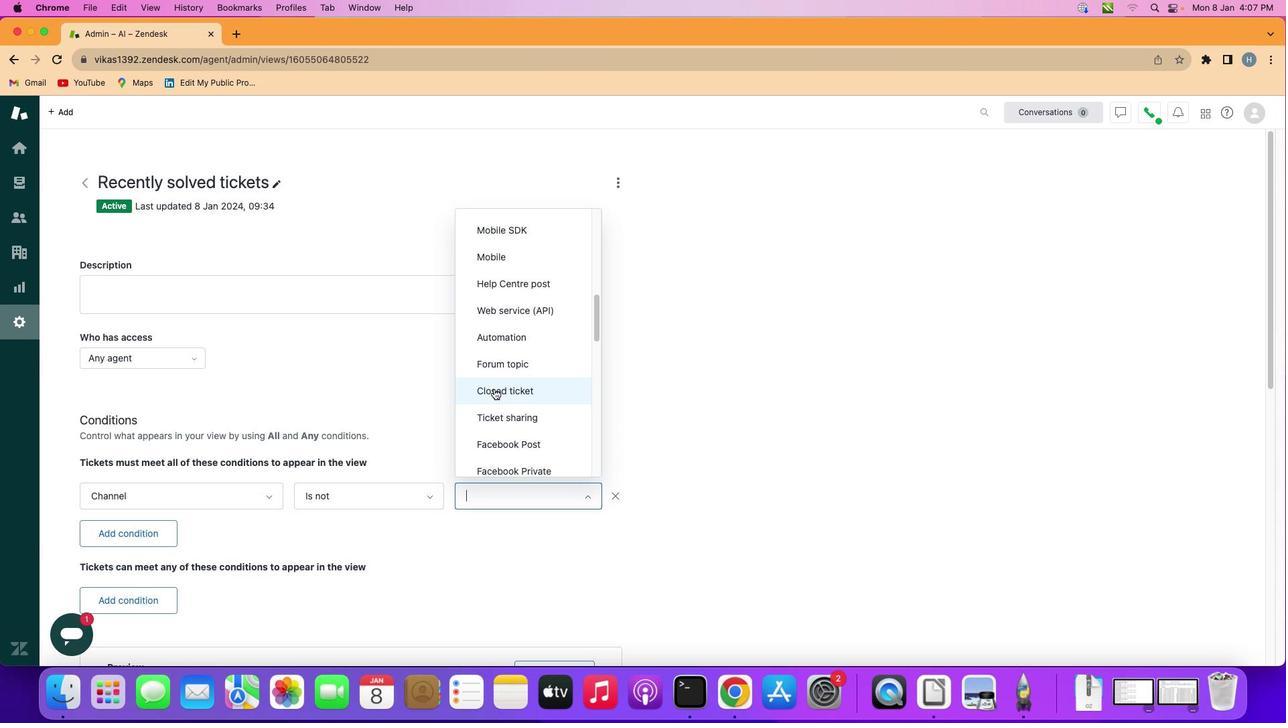 
Action: Mouse scrolled (493, 387) with delta (0, 0)
Screenshot: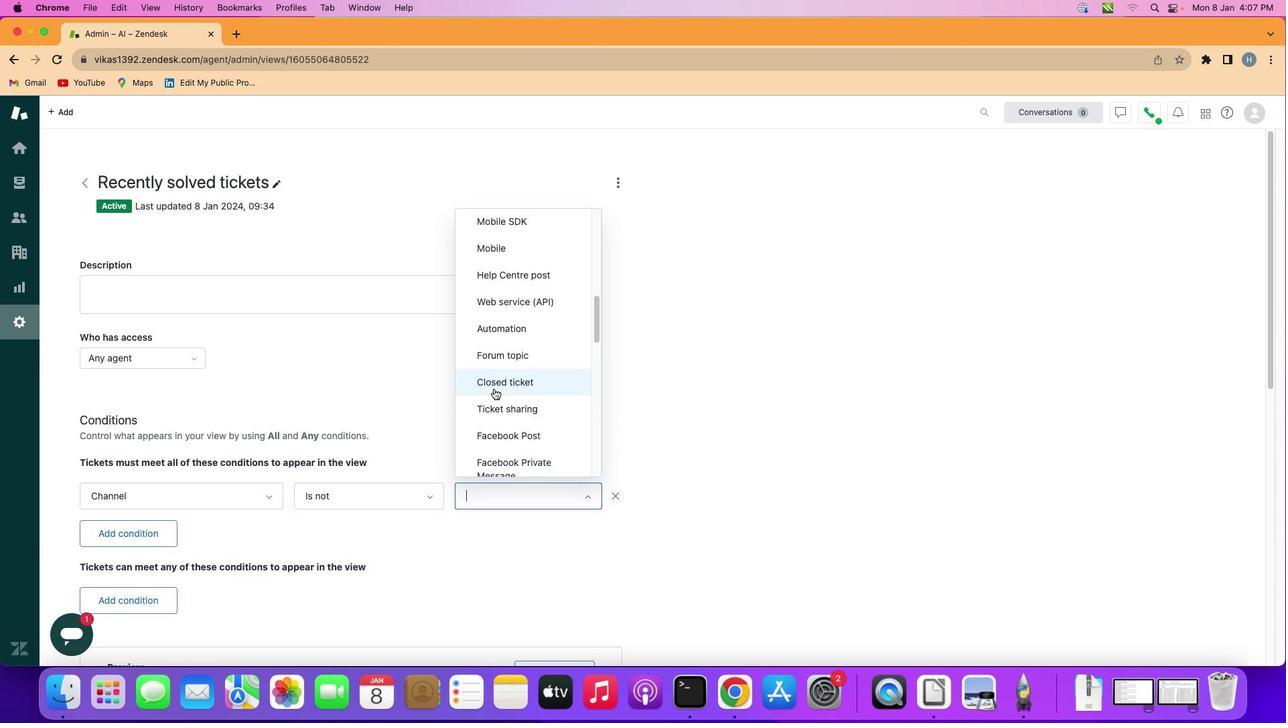 
Action: Mouse scrolled (493, 387) with delta (0, 0)
Screenshot: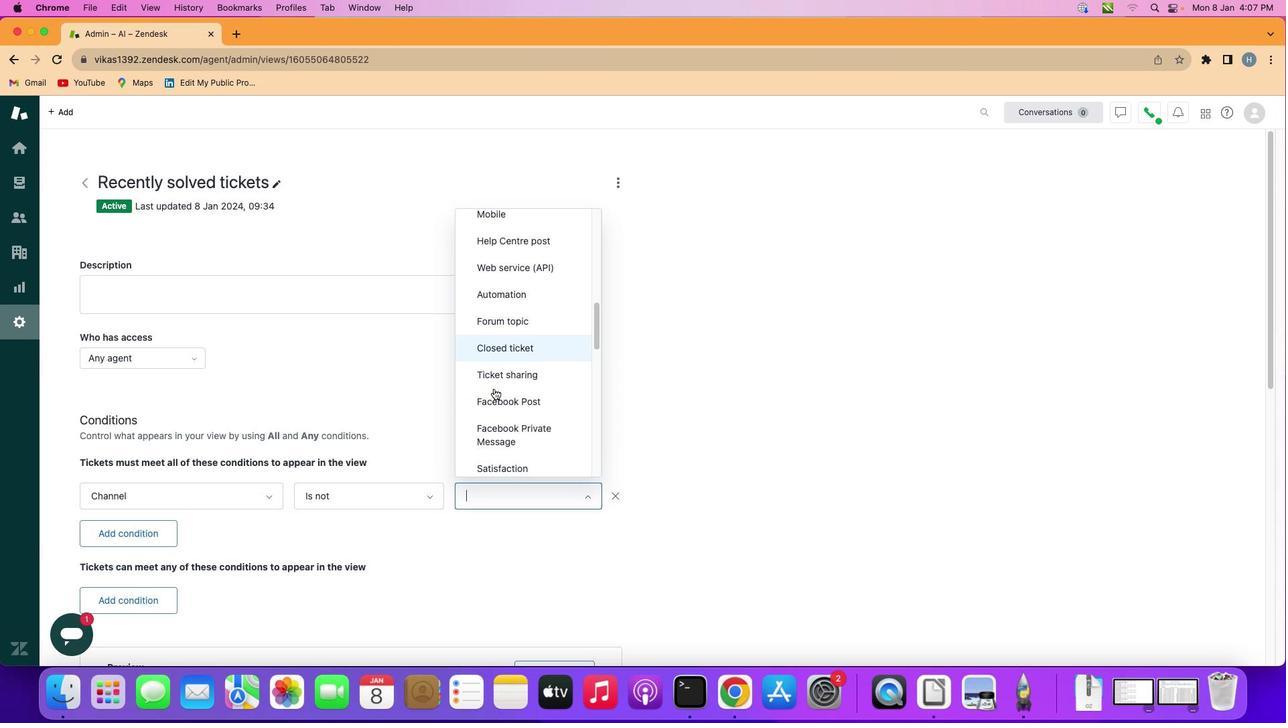 
Action: Mouse scrolled (493, 387) with delta (0, 0)
Screenshot: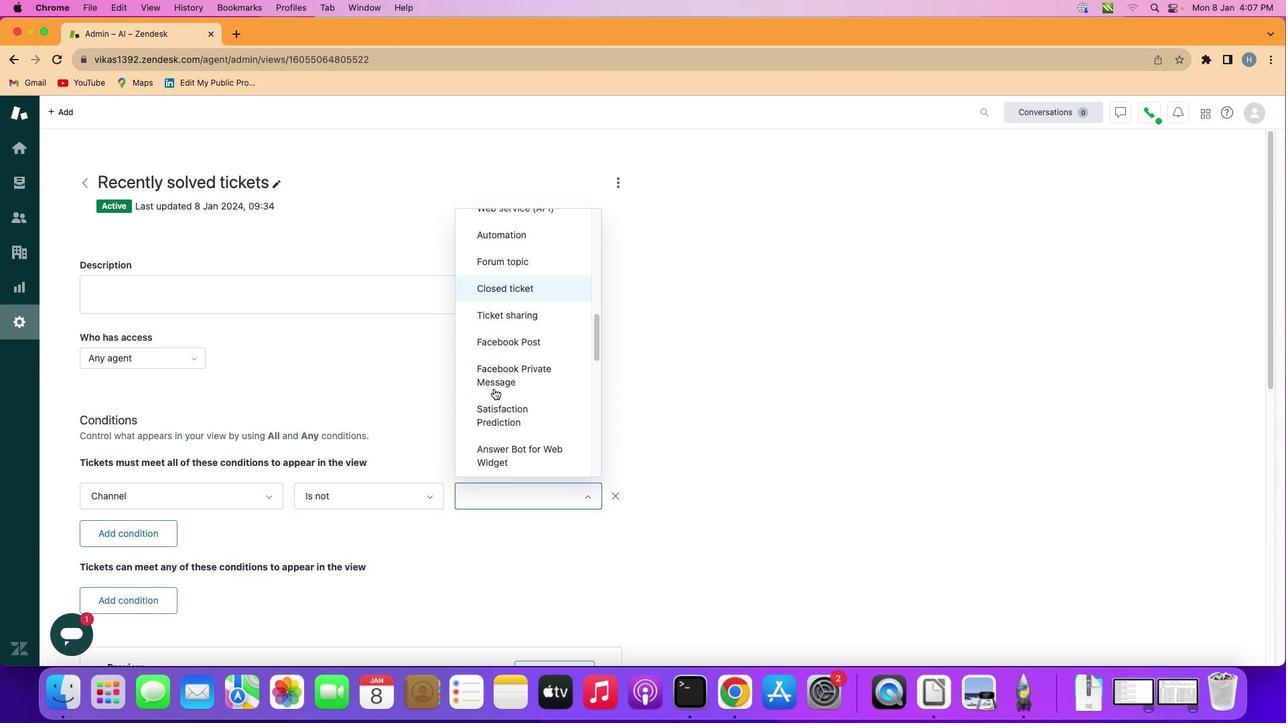 
Action: Mouse scrolled (493, 387) with delta (0, -1)
Screenshot: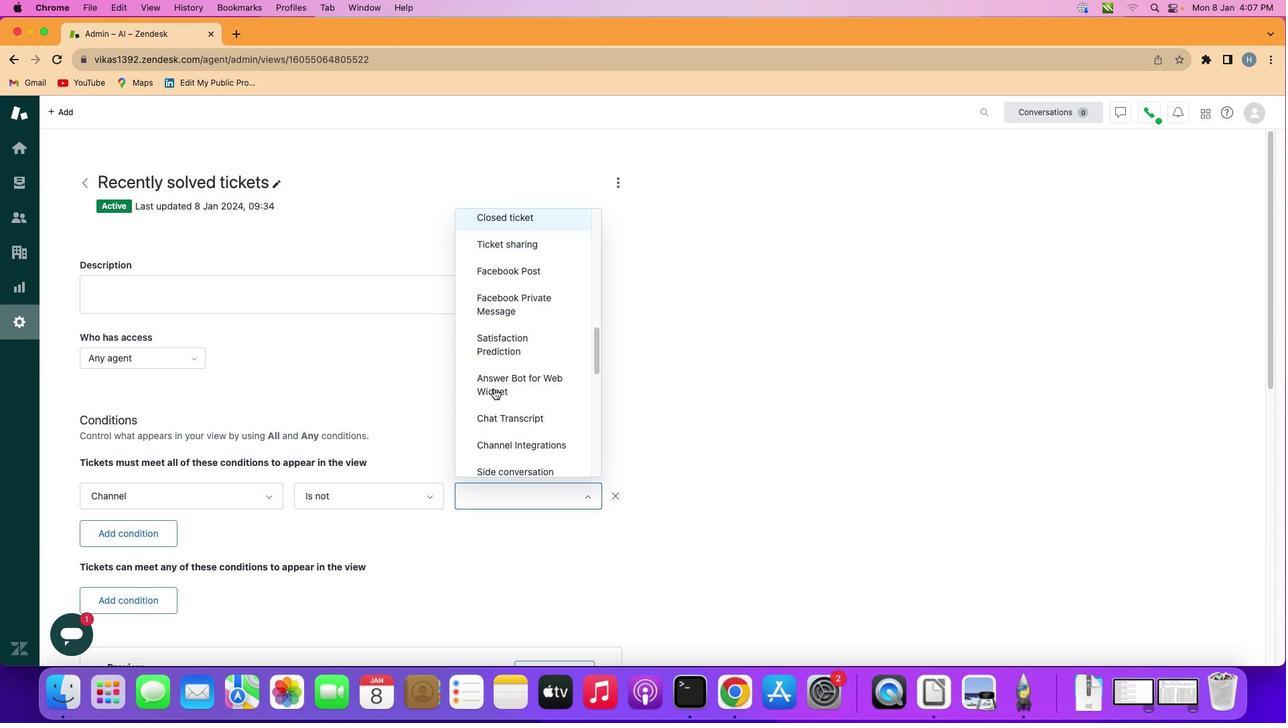 
Action: Mouse scrolled (493, 387) with delta (0, -2)
Screenshot: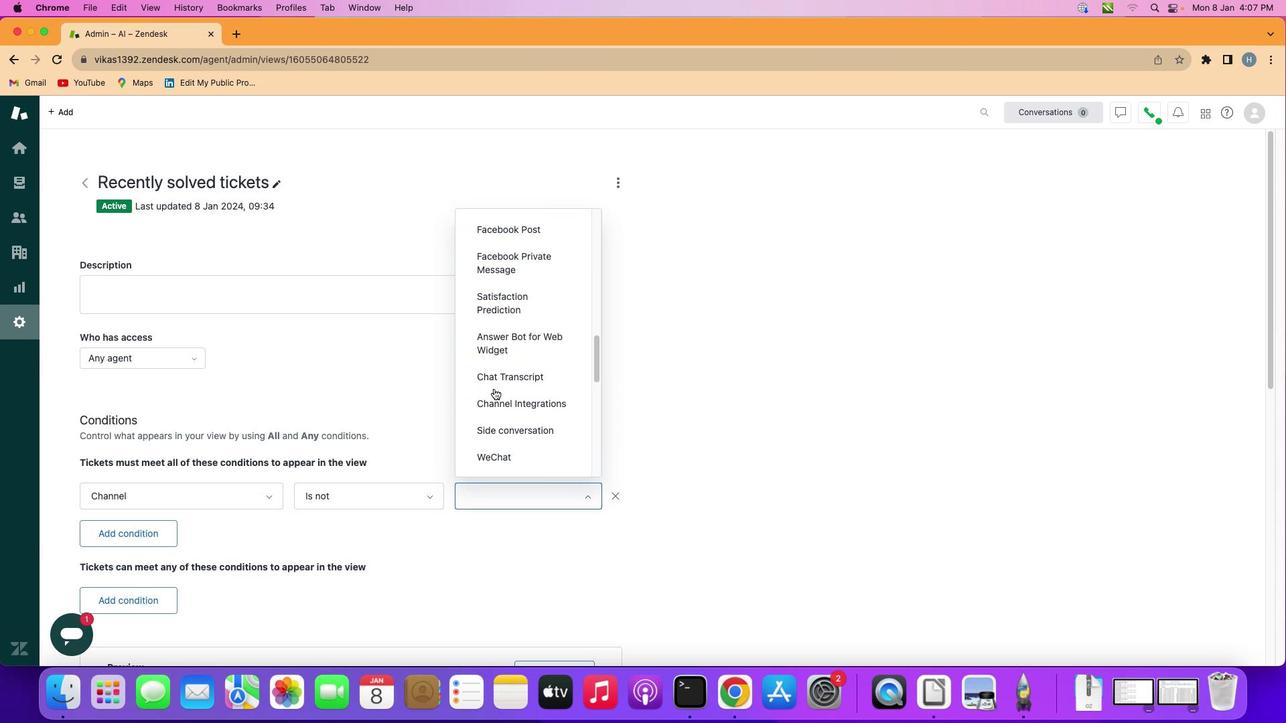 
Action: Mouse moved to (519, 379)
Screenshot: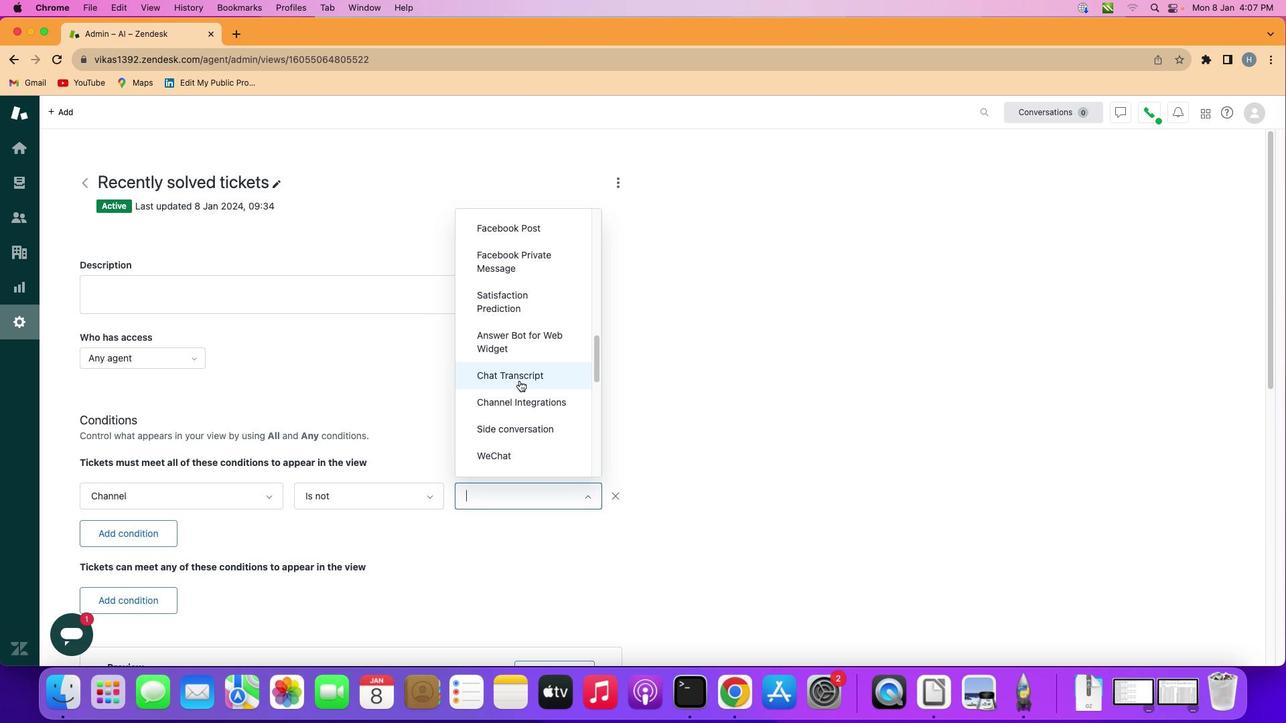 
Action: Mouse scrolled (519, 379) with delta (0, 0)
Screenshot: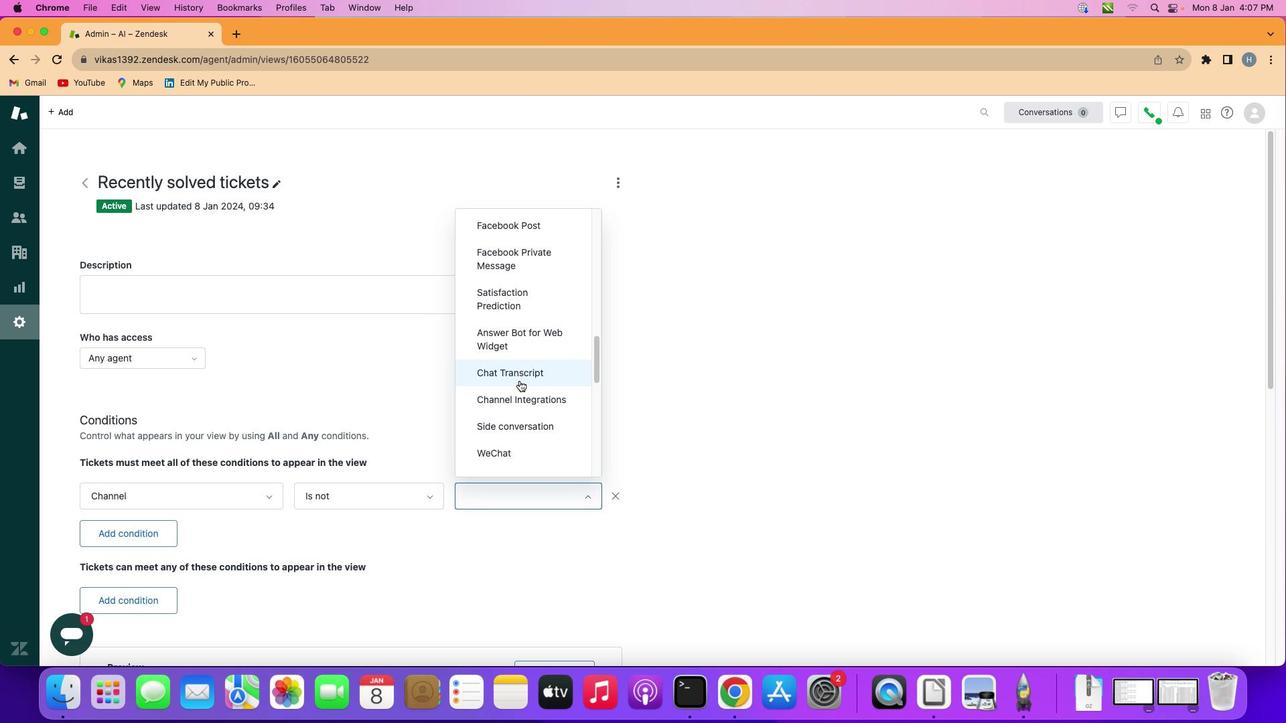 
Action: Mouse scrolled (519, 379) with delta (0, 0)
Screenshot: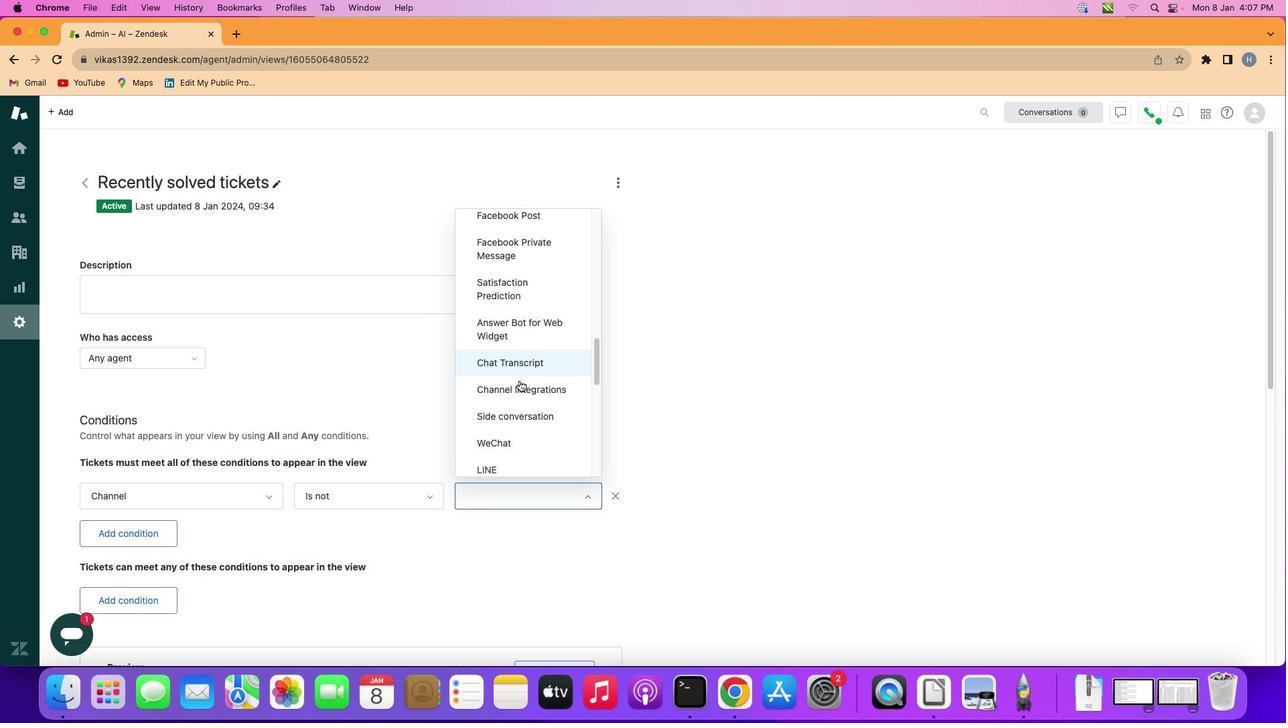 
Action: Mouse scrolled (519, 379) with delta (0, 0)
Screenshot: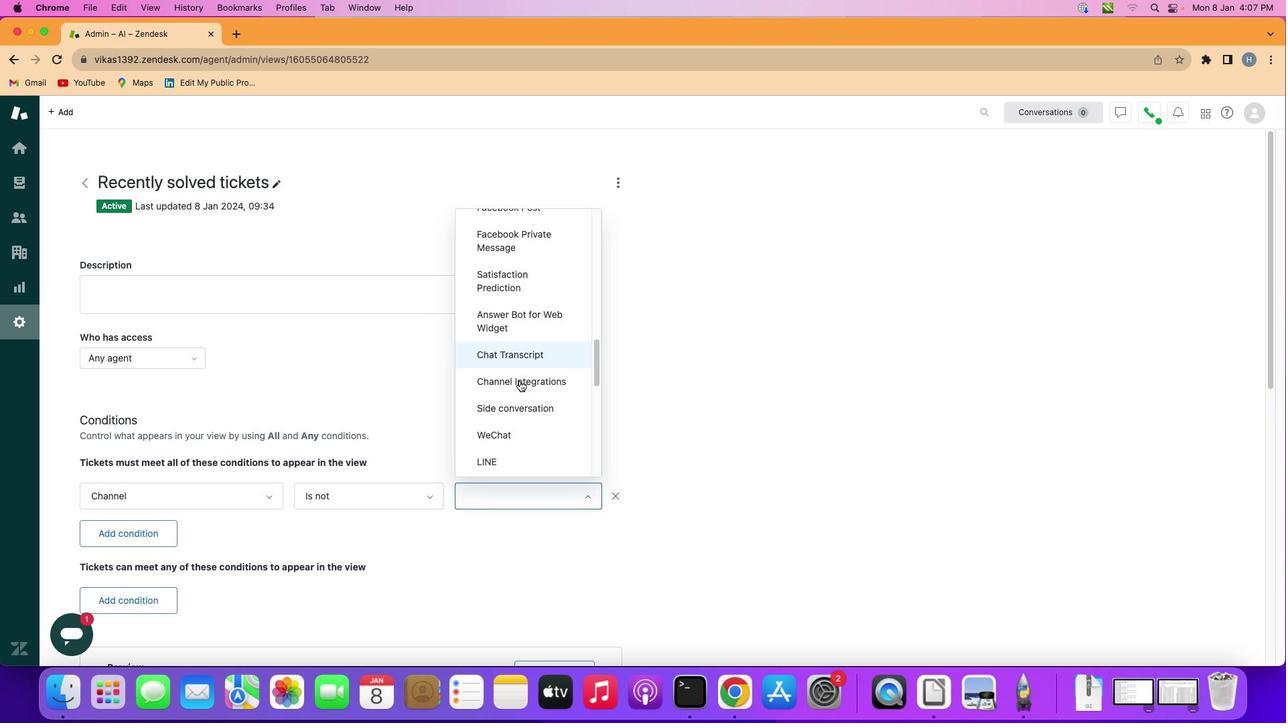 
Action: Mouse scrolled (519, 379) with delta (0, 0)
Screenshot: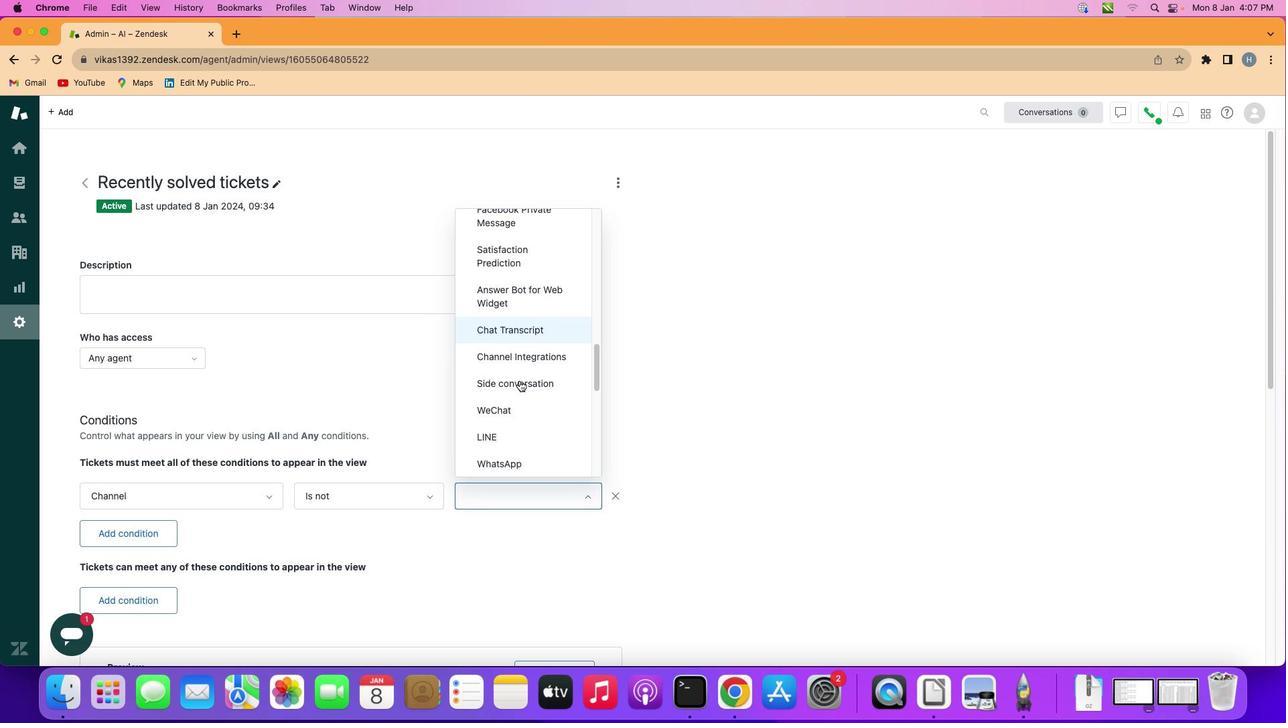 
Action: Mouse scrolled (519, 379) with delta (0, 0)
Screenshot: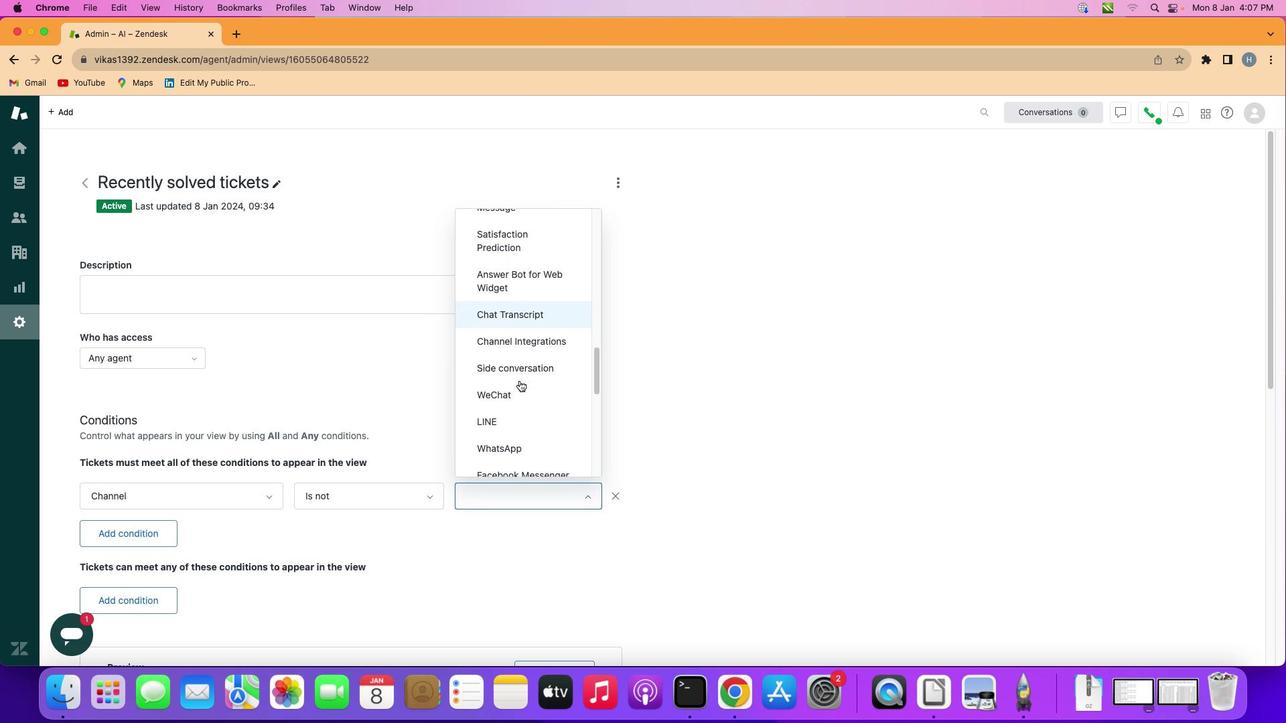 
Action: Mouse moved to (517, 389)
Screenshot: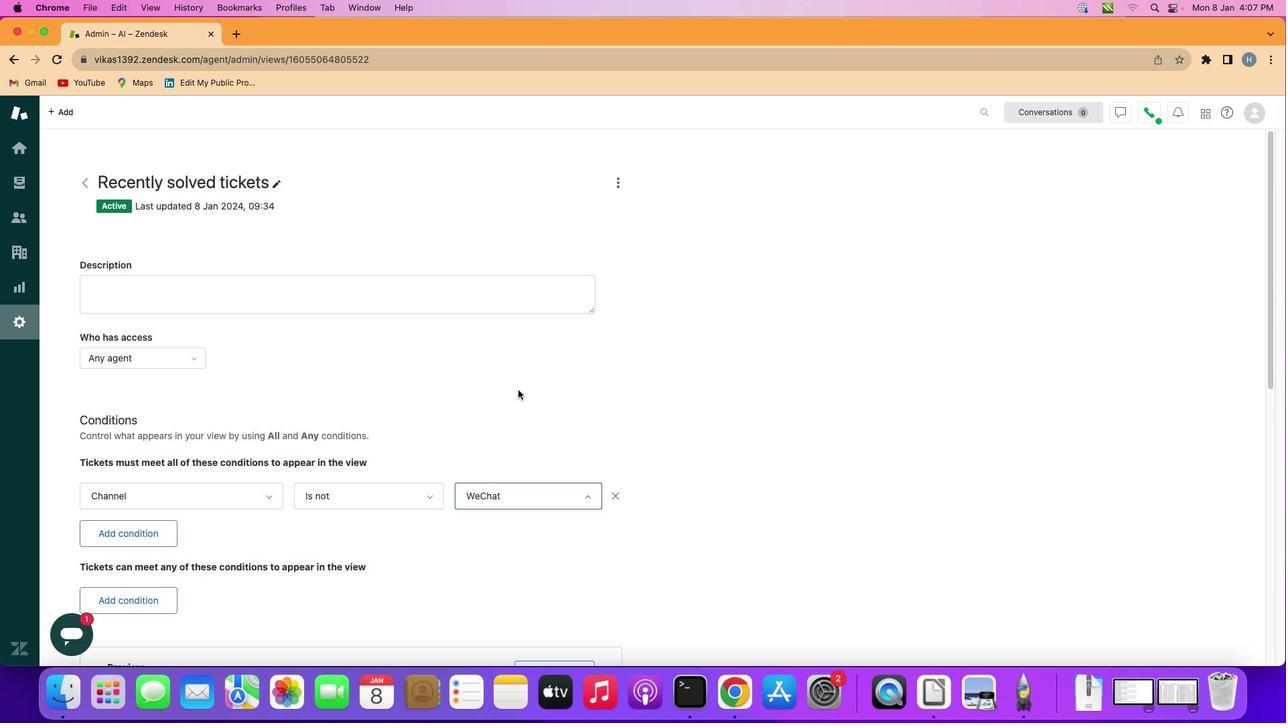 
Action: Mouse pressed left at (517, 389)
Screenshot: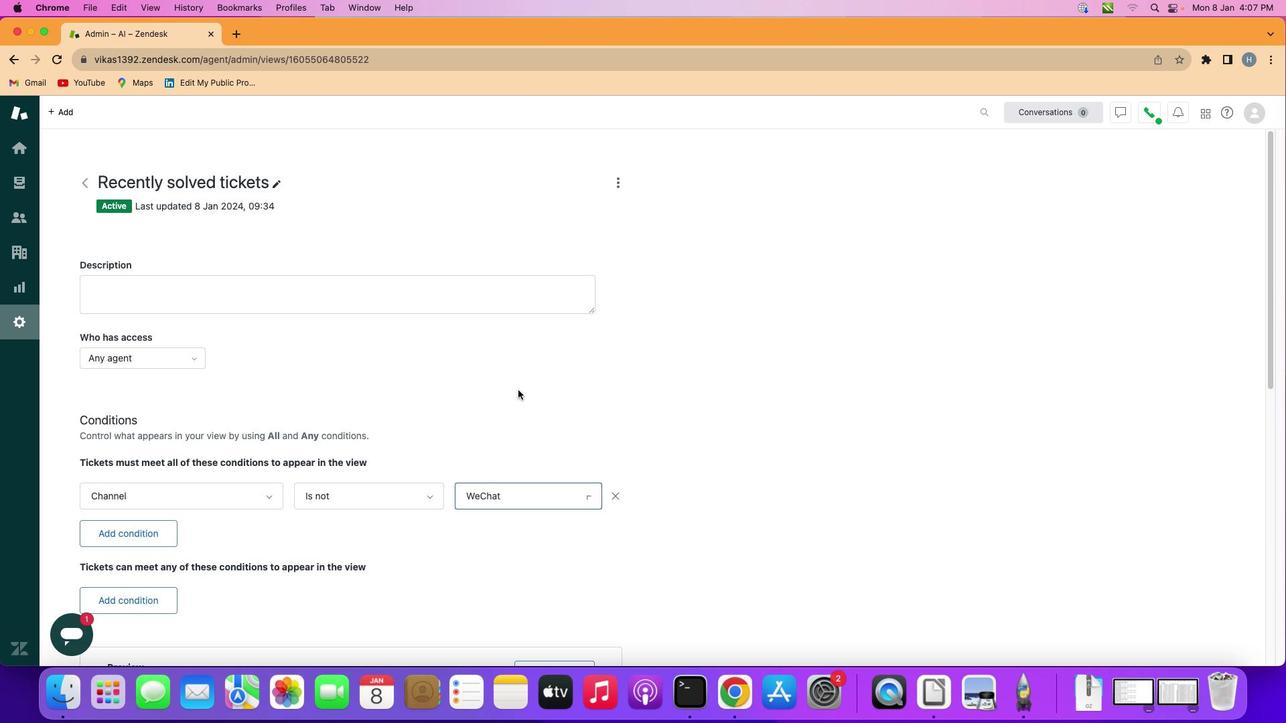 
Action: Mouse moved to (515, 389)
Screenshot: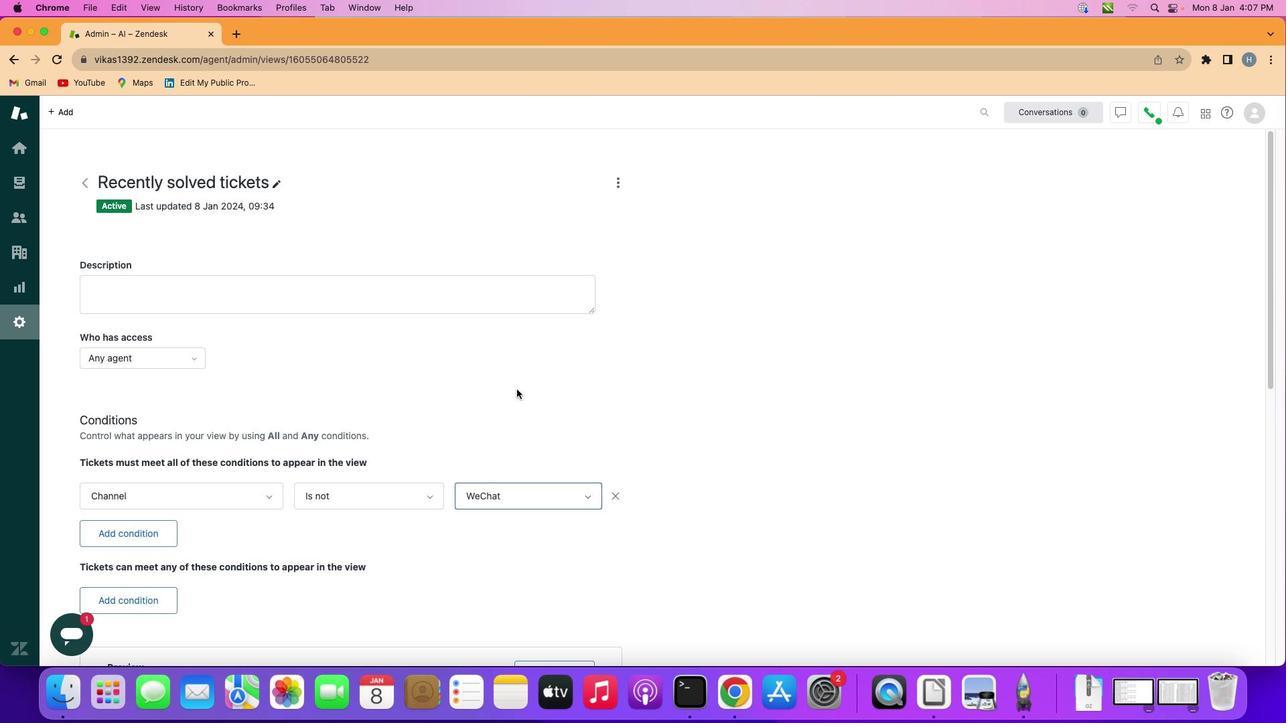 
